 Task: Create a Sprint called Sprint0000000095 in Scrum Project Project0000000032 in Jira. Create a Sprint called Sprint0000000096 in Scrum Project Project0000000032 in Jira. Set Duration of Sprint called Sprint0000000094 in Scrum Project Project0000000032 to 1 week in Jira. Set Duration of Sprint called Sprint0000000095 in Scrum Project Project0000000032 to 2 weeks in Jira. Set Duration of Sprint called Sprint0000000096 in Scrum Project Project0000000032 to 3 weeks in Jira
Action: Mouse moved to (299, 110)
Screenshot: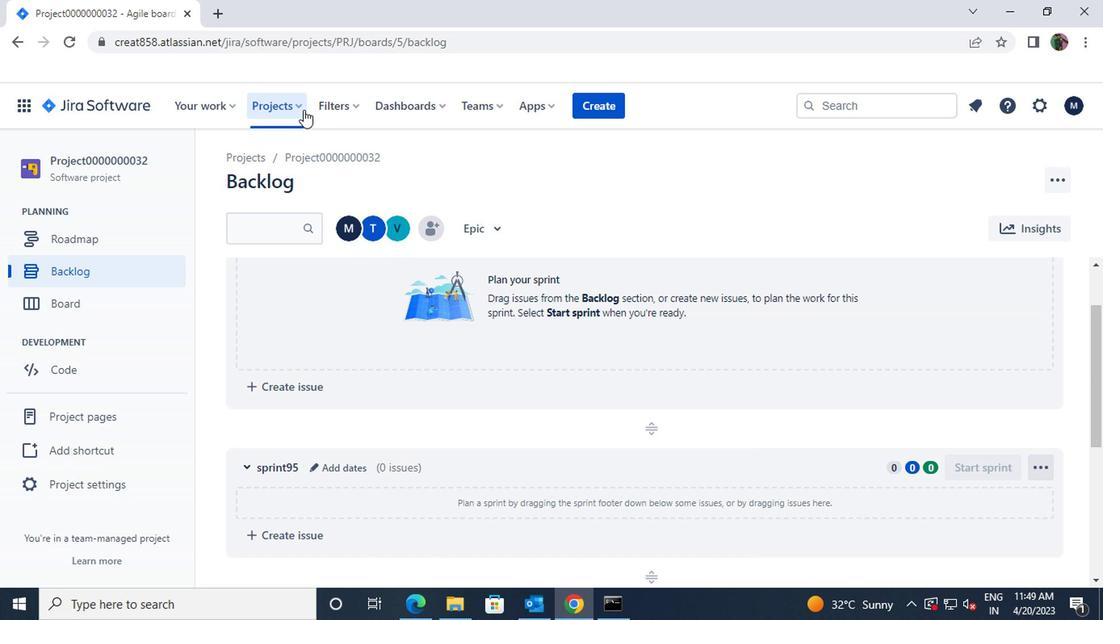 
Action: Mouse pressed left at (299, 110)
Screenshot: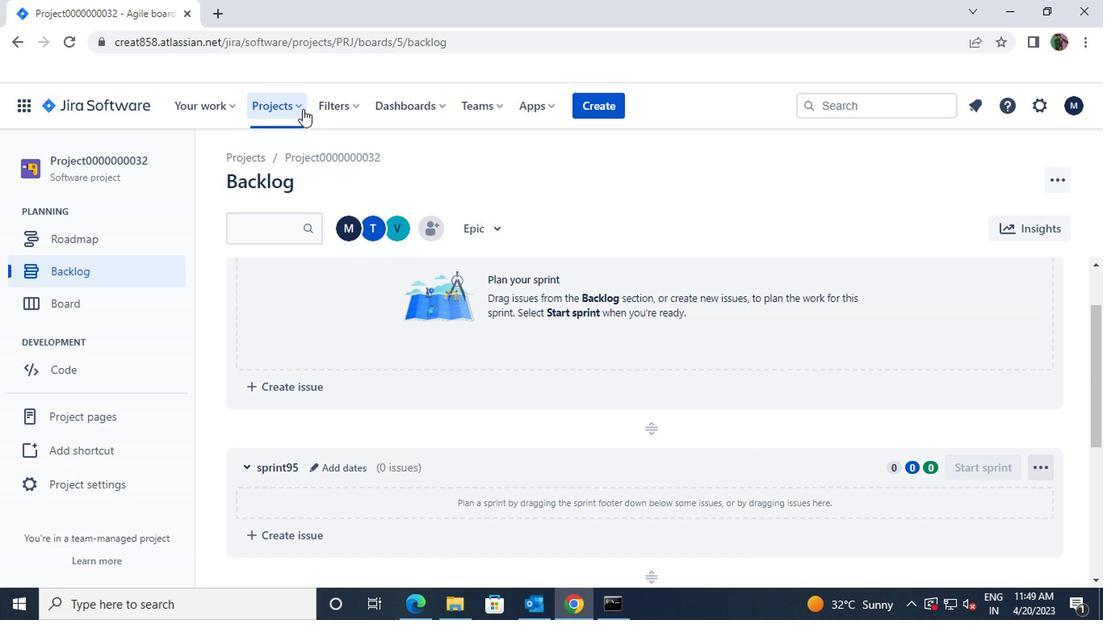 
Action: Mouse moved to (320, 169)
Screenshot: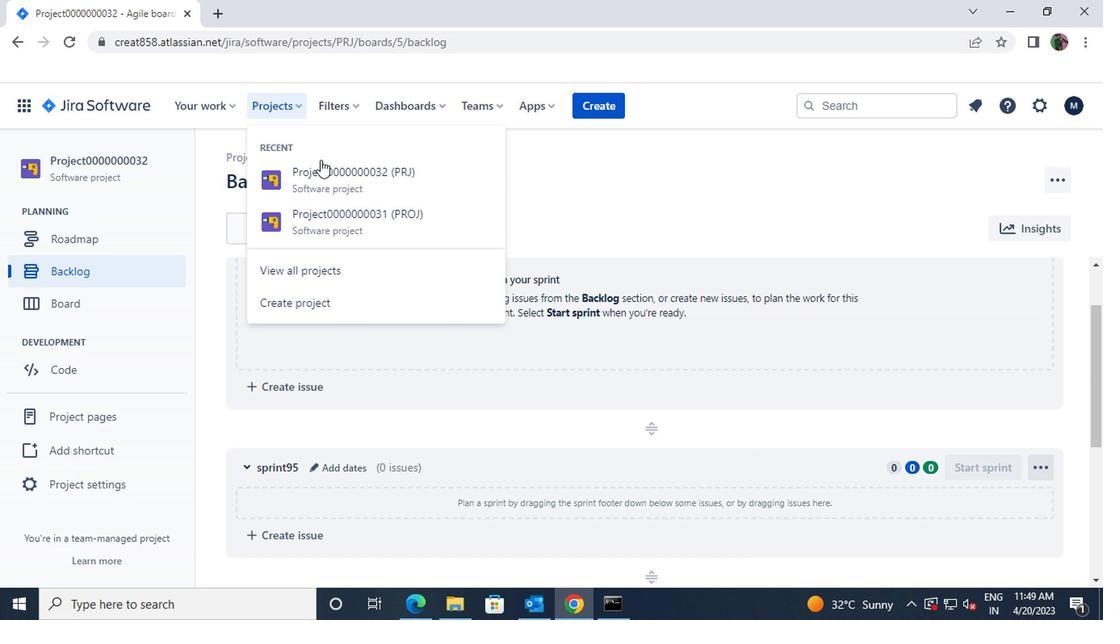 
Action: Mouse pressed left at (320, 169)
Screenshot: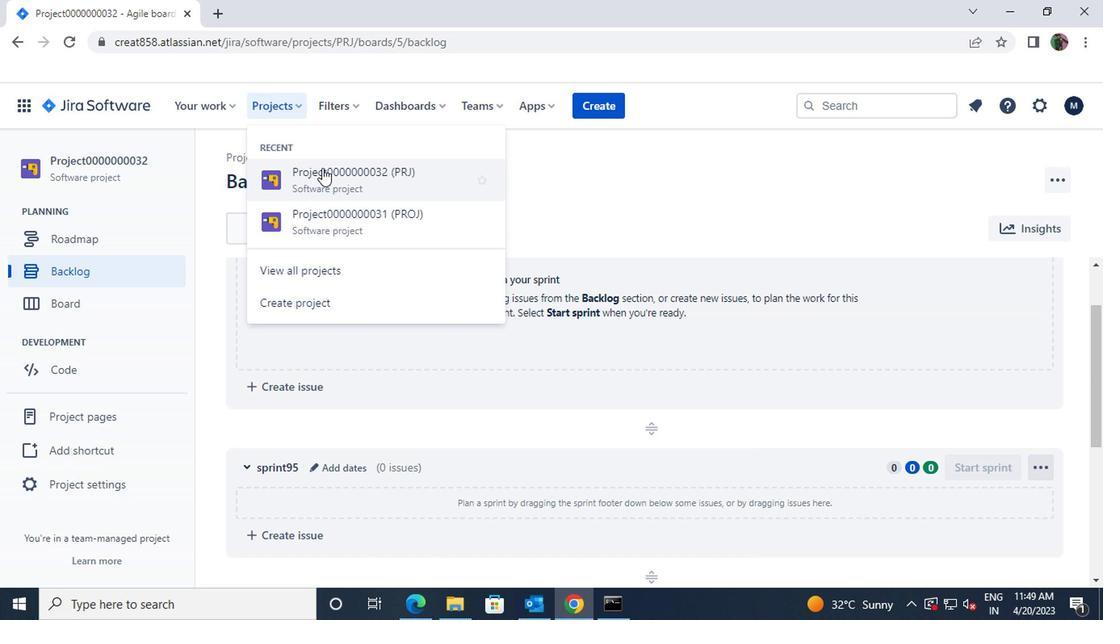 
Action: Mouse moved to (93, 271)
Screenshot: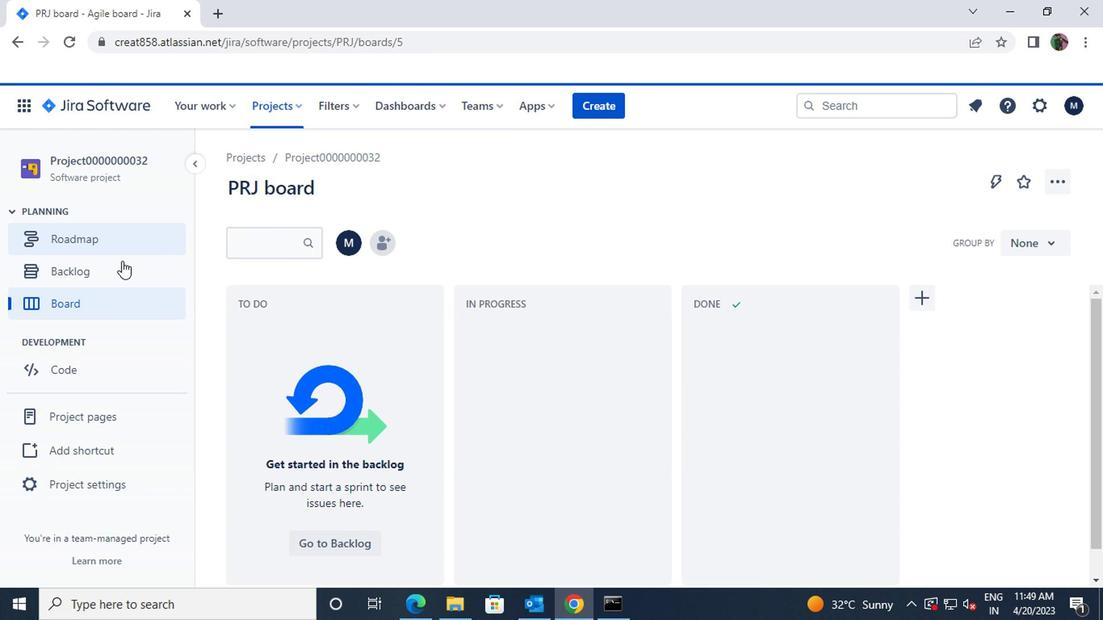 
Action: Mouse pressed left at (93, 271)
Screenshot: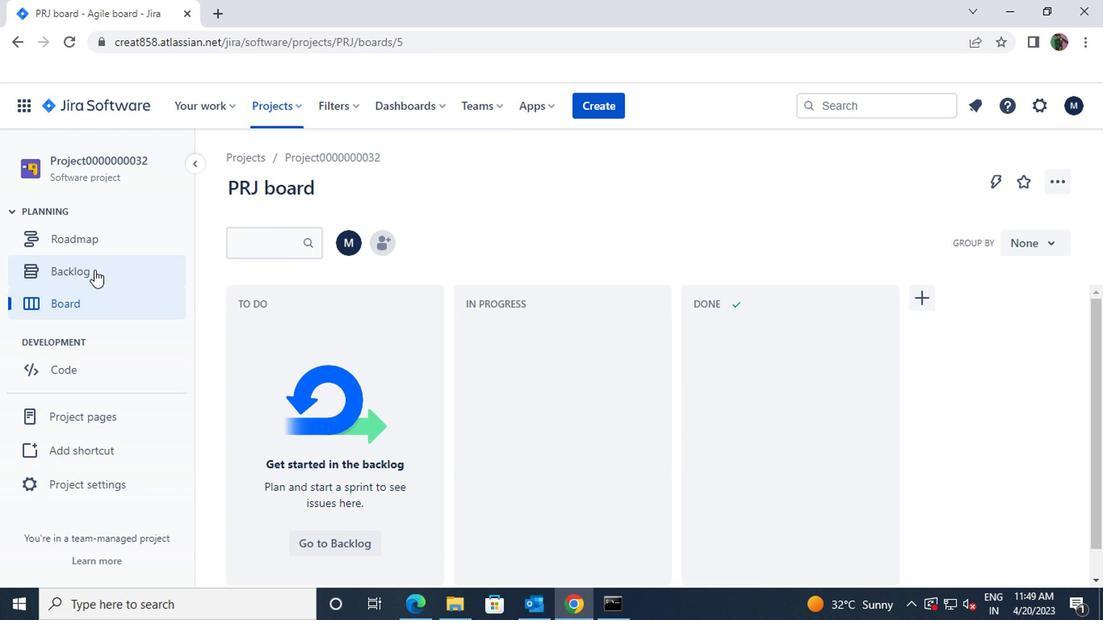 
Action: Mouse moved to (409, 393)
Screenshot: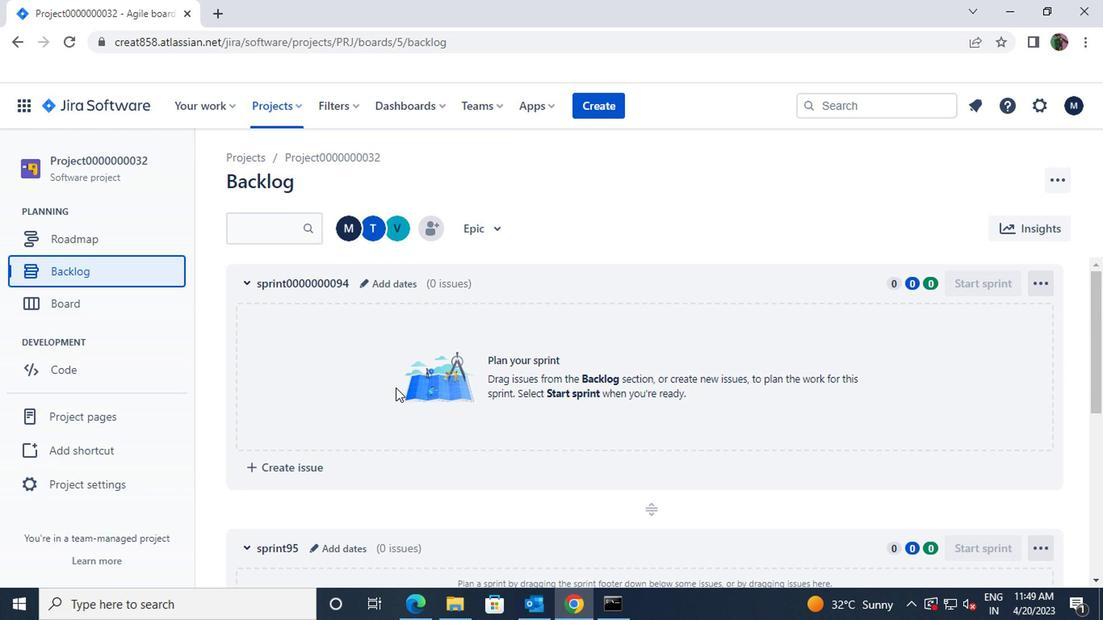 
Action: Mouse scrolled (409, 392) with delta (0, -1)
Screenshot: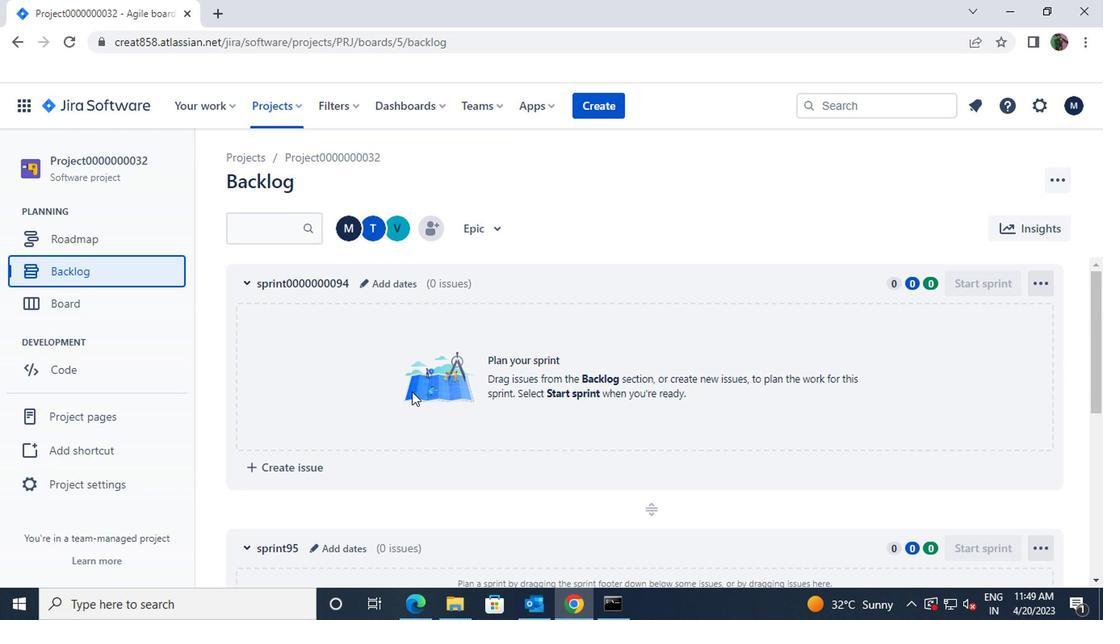 
Action: Mouse scrolled (409, 392) with delta (0, -1)
Screenshot: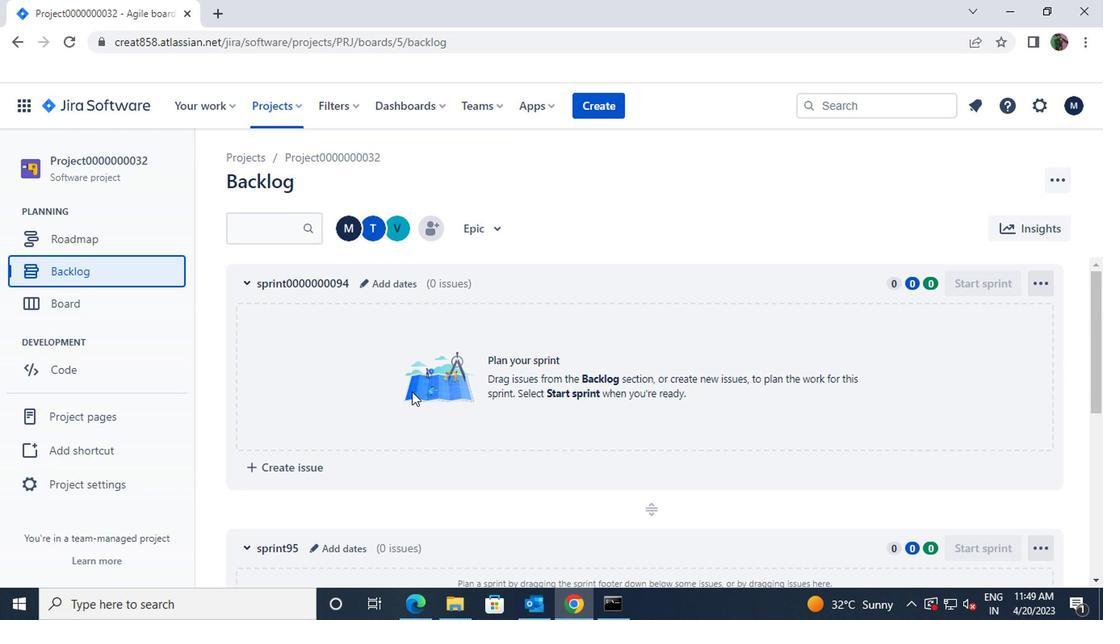 
Action: Mouse moved to (307, 385)
Screenshot: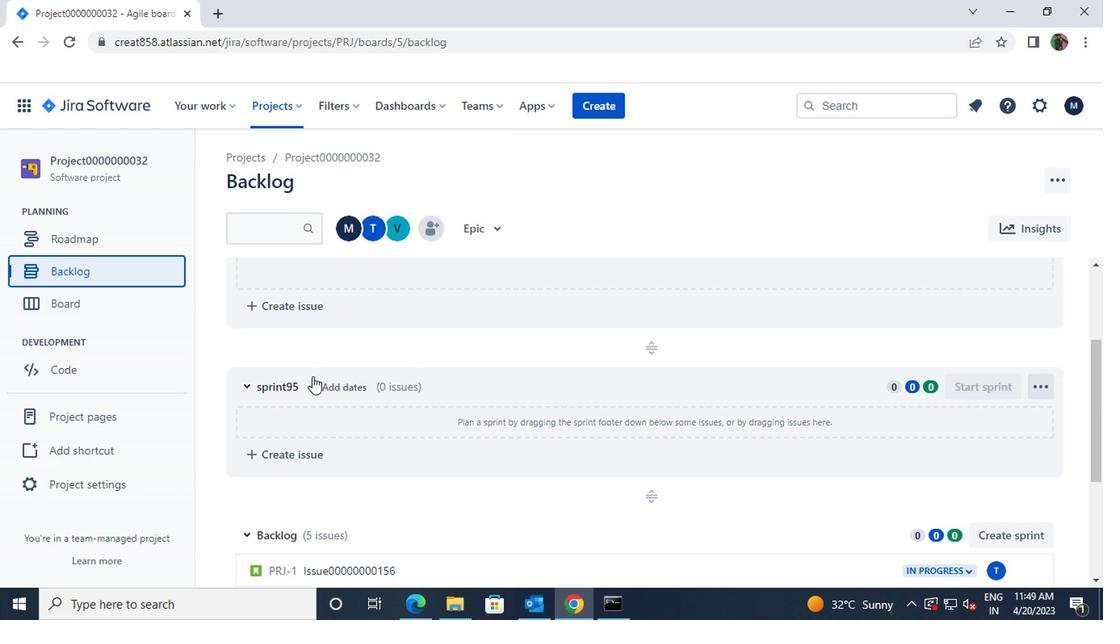 
Action: Mouse pressed left at (307, 385)
Screenshot: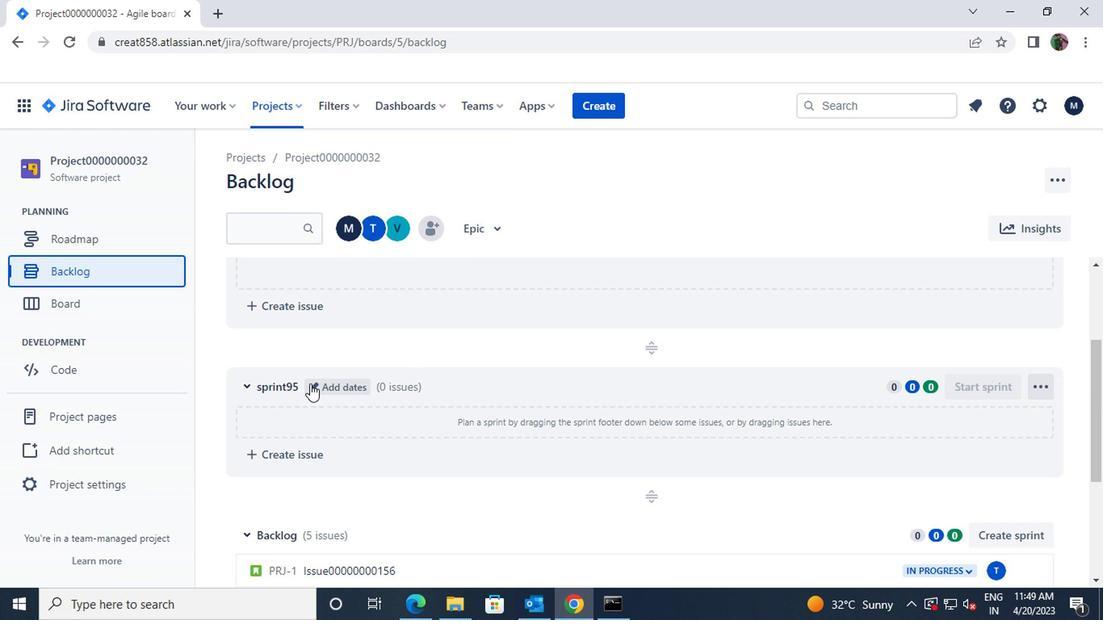 
Action: Mouse moved to (386, 228)
Screenshot: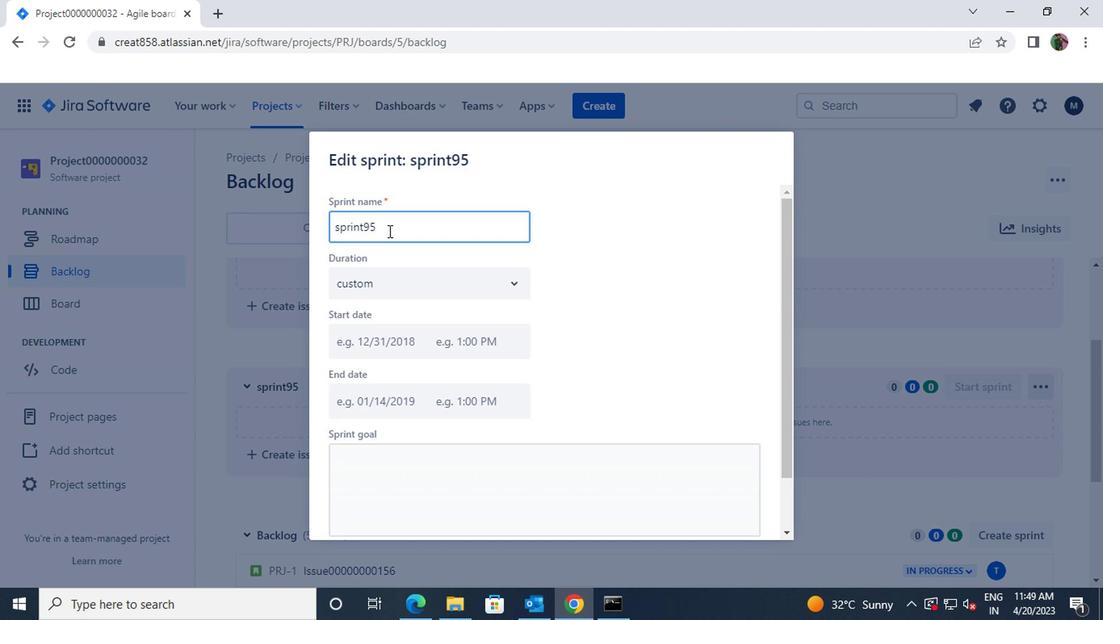 
Action: Mouse pressed left at (386, 228)
Screenshot: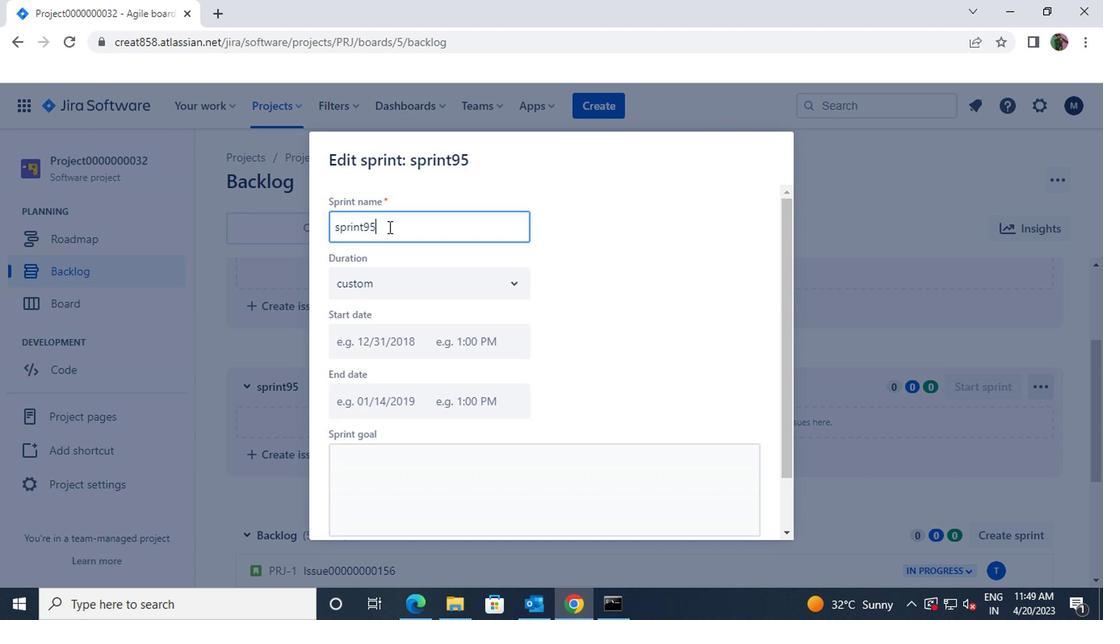
Action: Mouse moved to (325, 222)
Screenshot: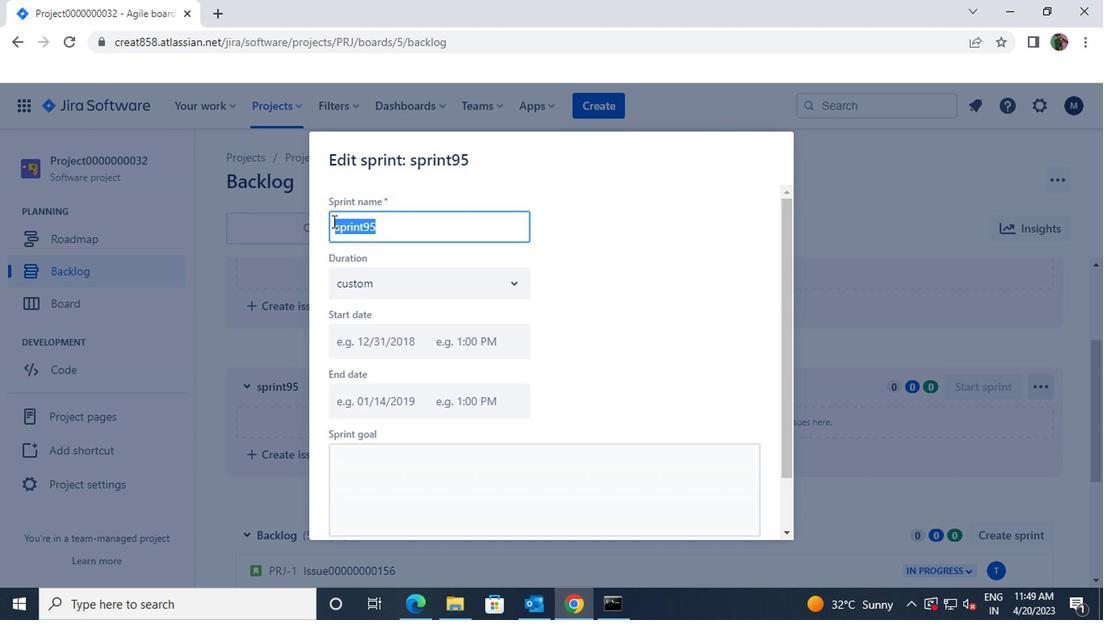 
Action: Key pressed sprint0000000095
Screenshot: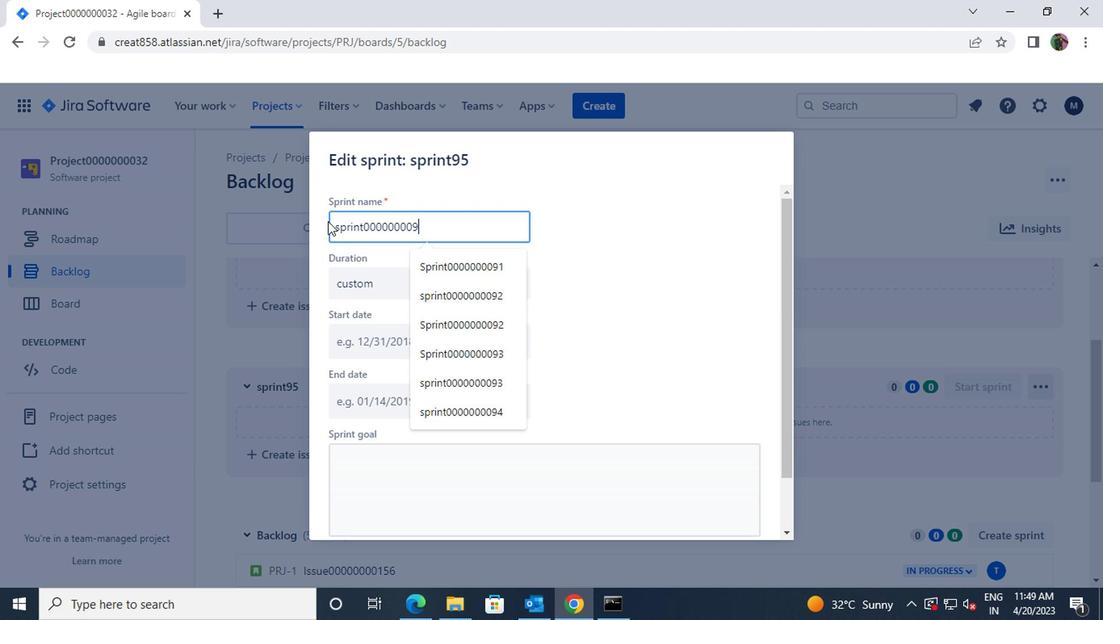 
Action: Mouse moved to (567, 326)
Screenshot: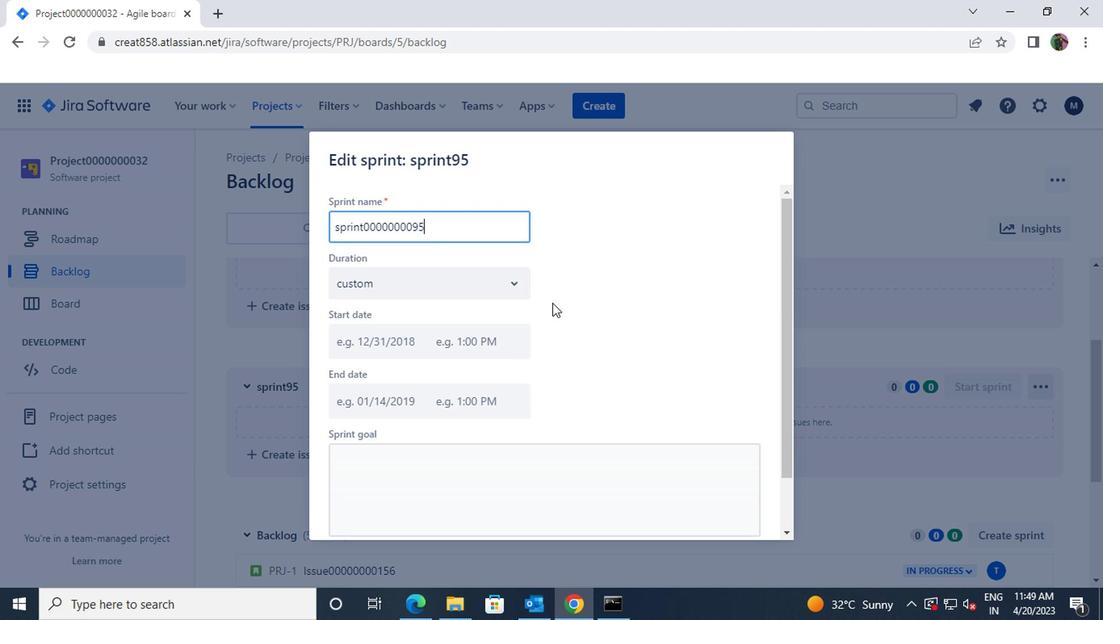 
Action: Mouse scrolled (567, 326) with delta (0, 0)
Screenshot: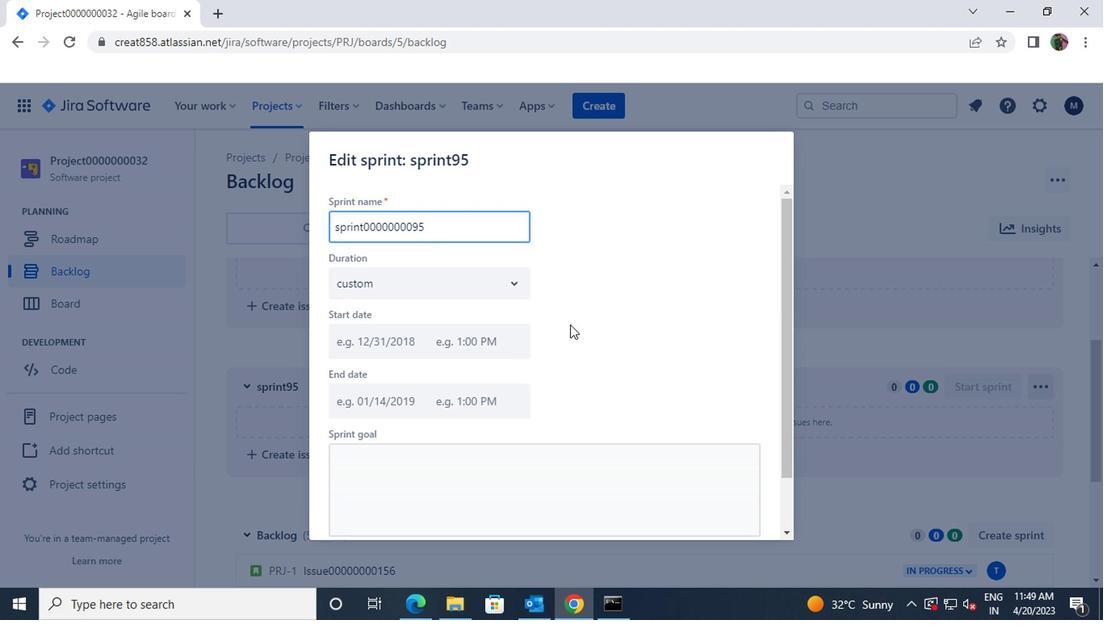 
Action: Mouse scrolled (567, 326) with delta (0, 0)
Screenshot: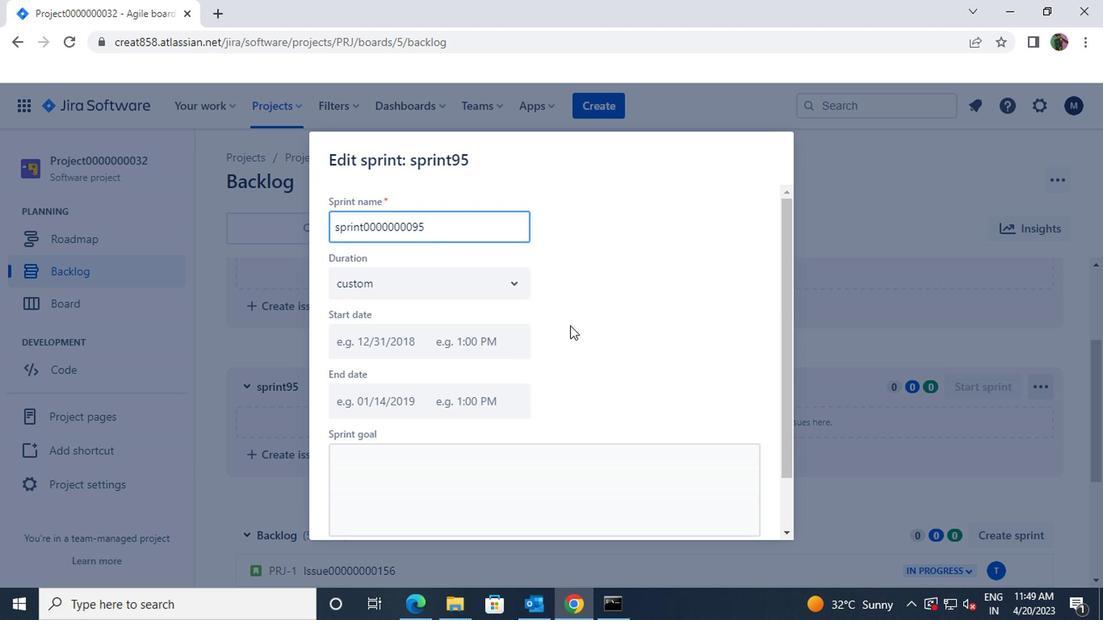 
Action: Mouse scrolled (567, 326) with delta (0, 0)
Screenshot: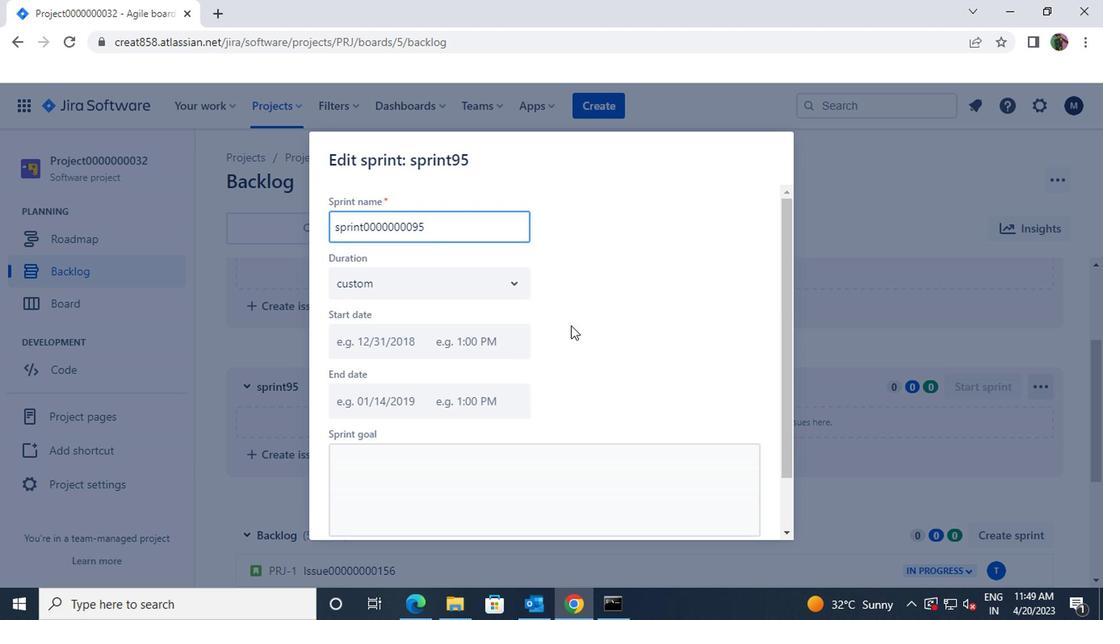 
Action: Mouse scrolled (567, 326) with delta (0, 0)
Screenshot: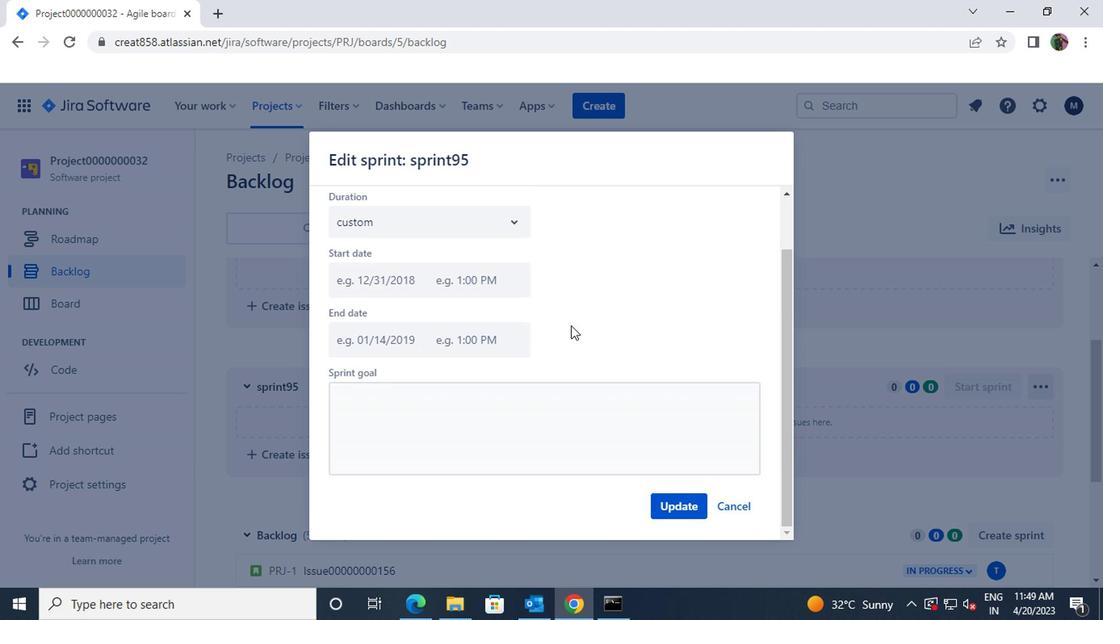
Action: Mouse scrolled (567, 326) with delta (0, 0)
Screenshot: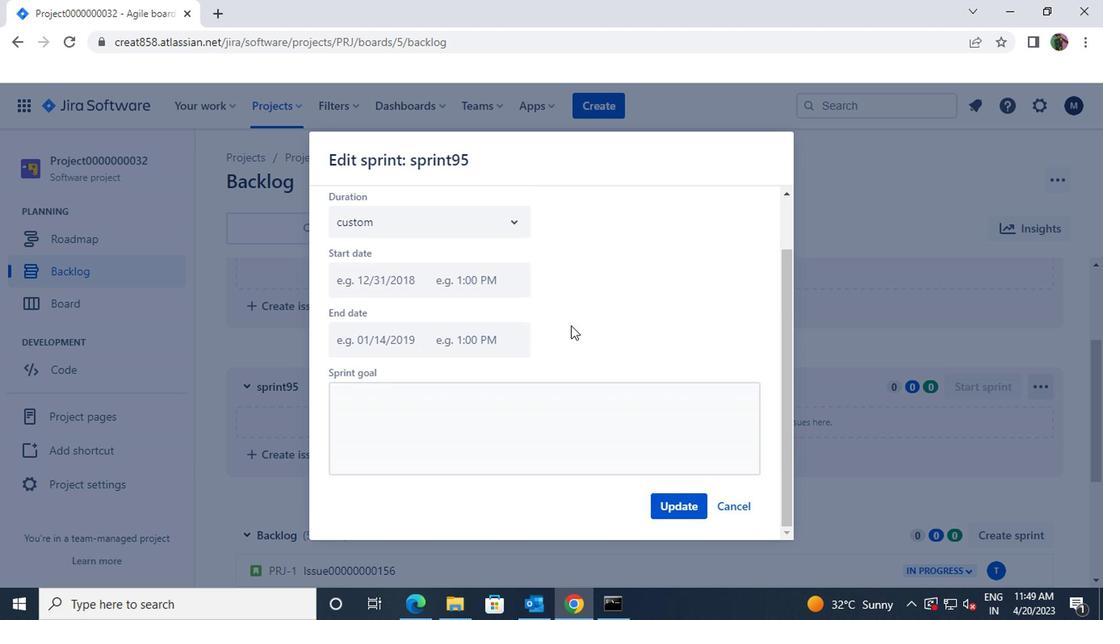 
Action: Mouse moved to (668, 509)
Screenshot: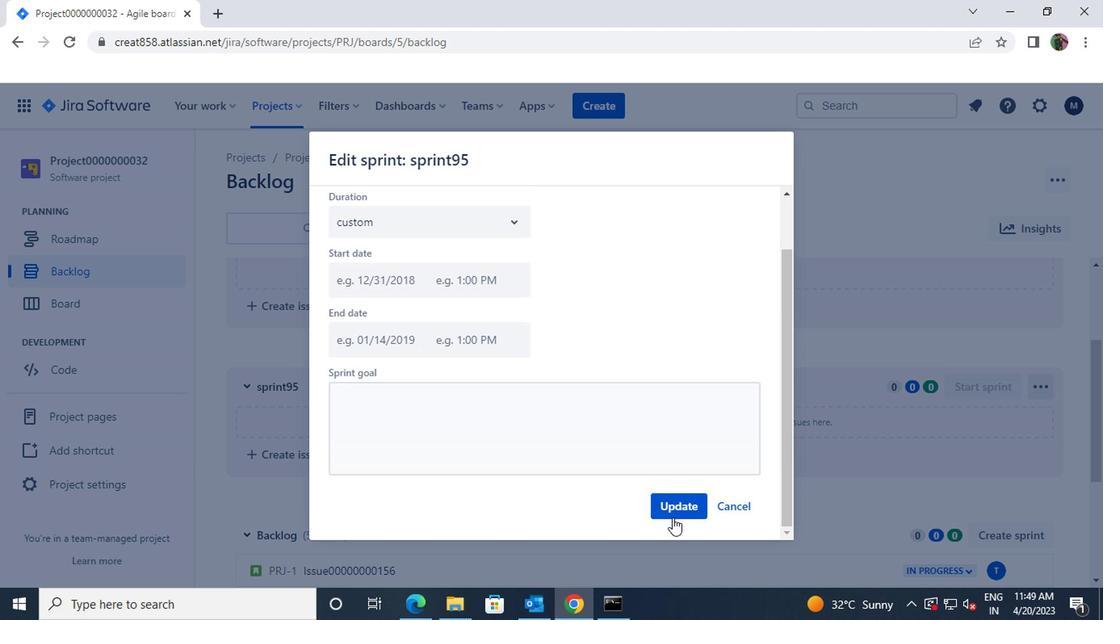 
Action: Mouse pressed left at (668, 509)
Screenshot: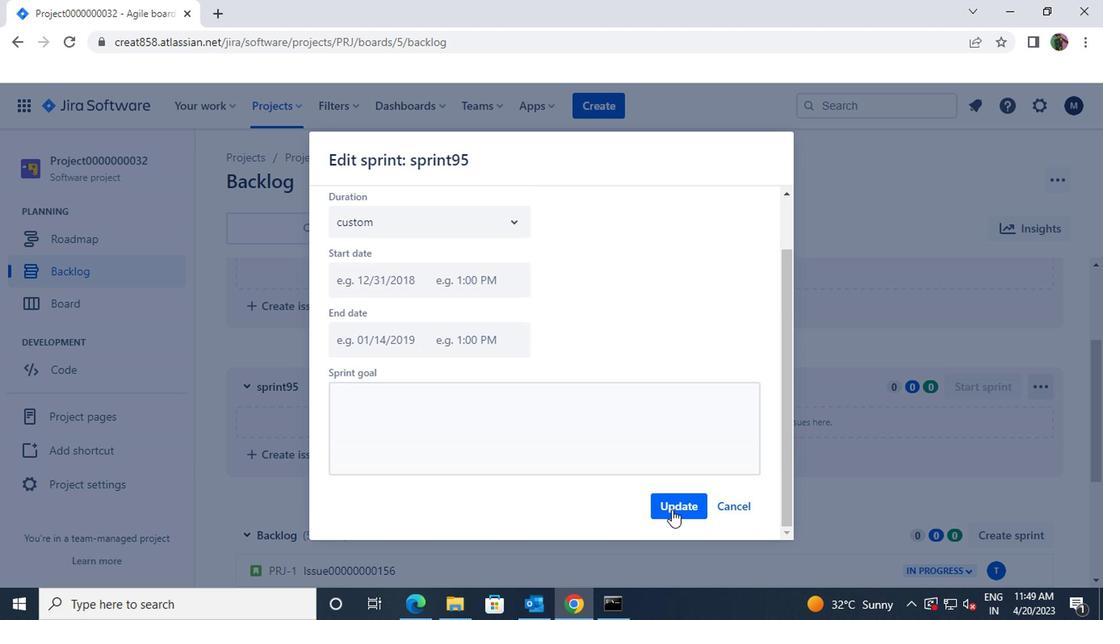 
Action: Mouse moved to (667, 486)
Screenshot: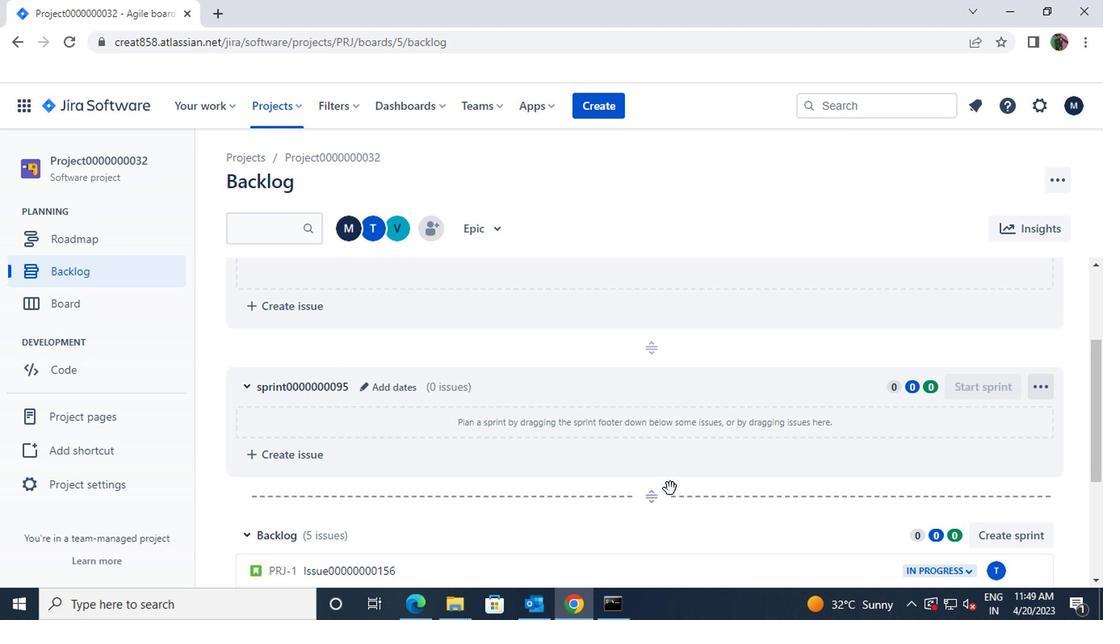 
Action: Mouse scrolled (667, 485) with delta (0, 0)
Screenshot: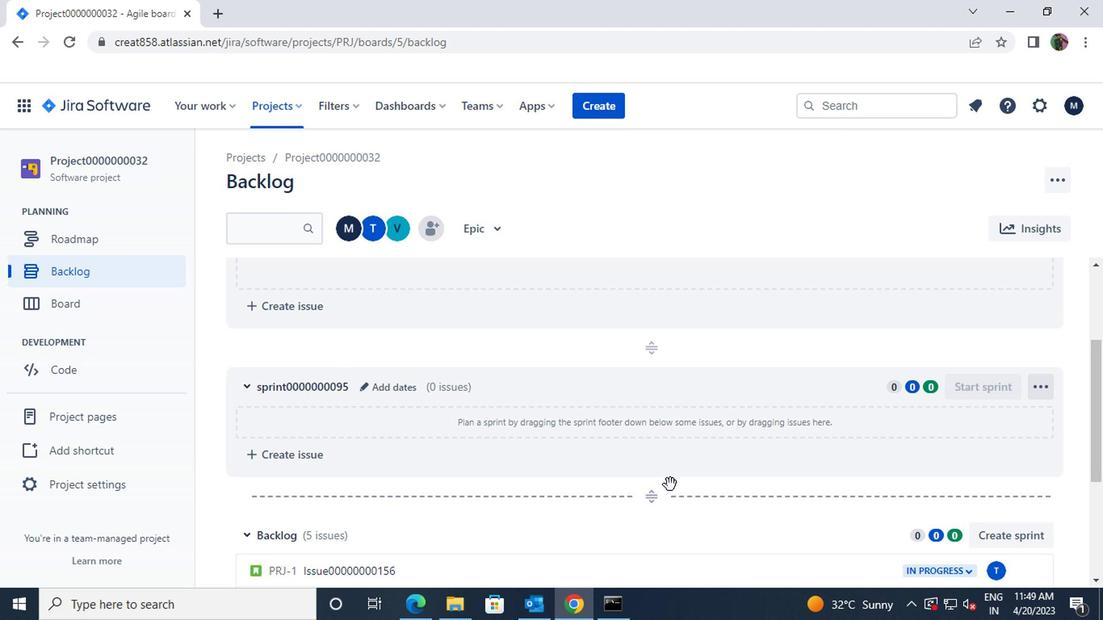 
Action: Mouse moved to (981, 454)
Screenshot: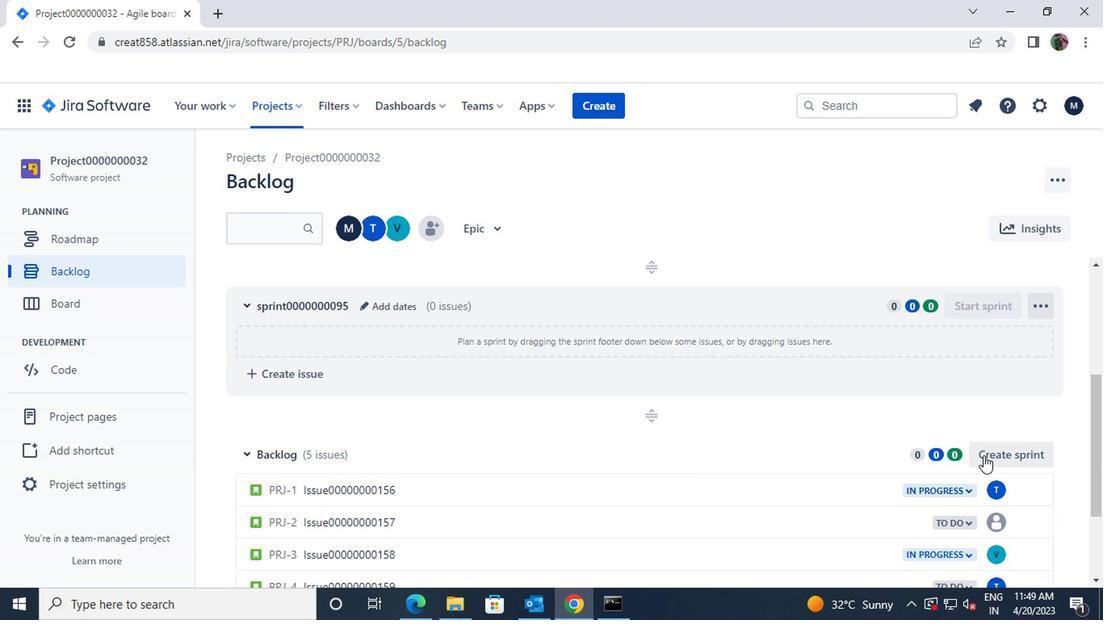 
Action: Mouse pressed left at (981, 454)
Screenshot: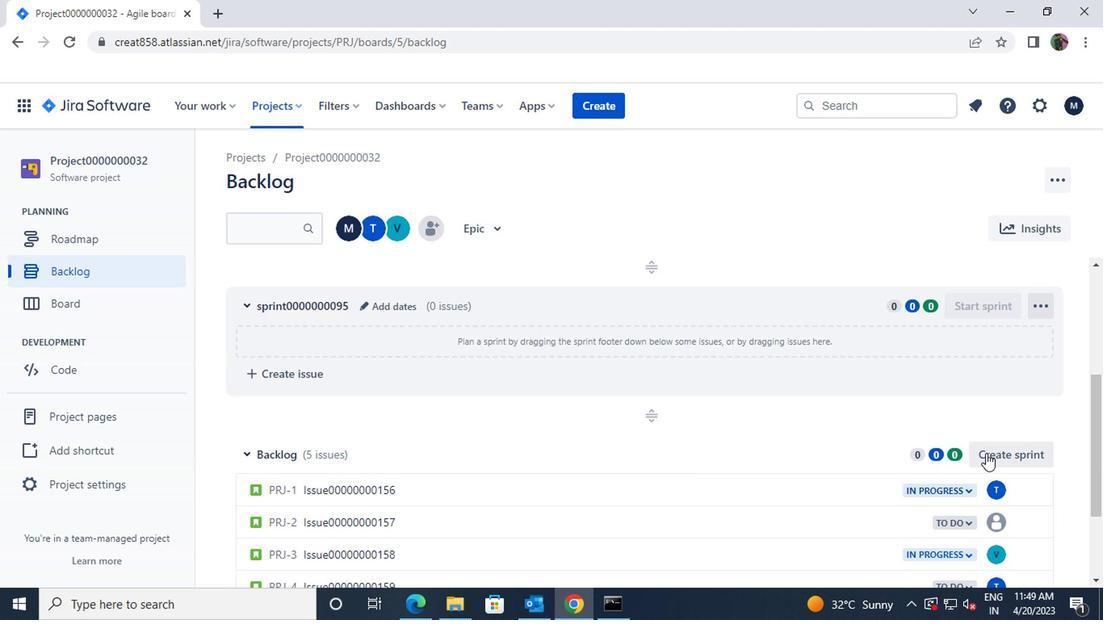 
Action: Mouse moved to (312, 451)
Screenshot: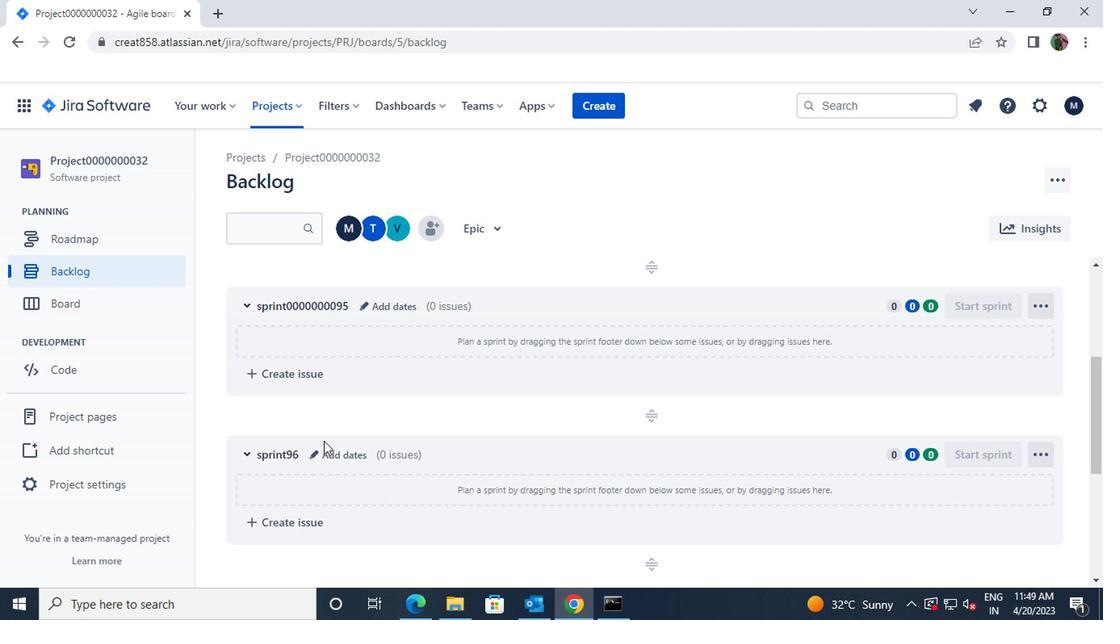 
Action: Mouse pressed left at (312, 451)
Screenshot: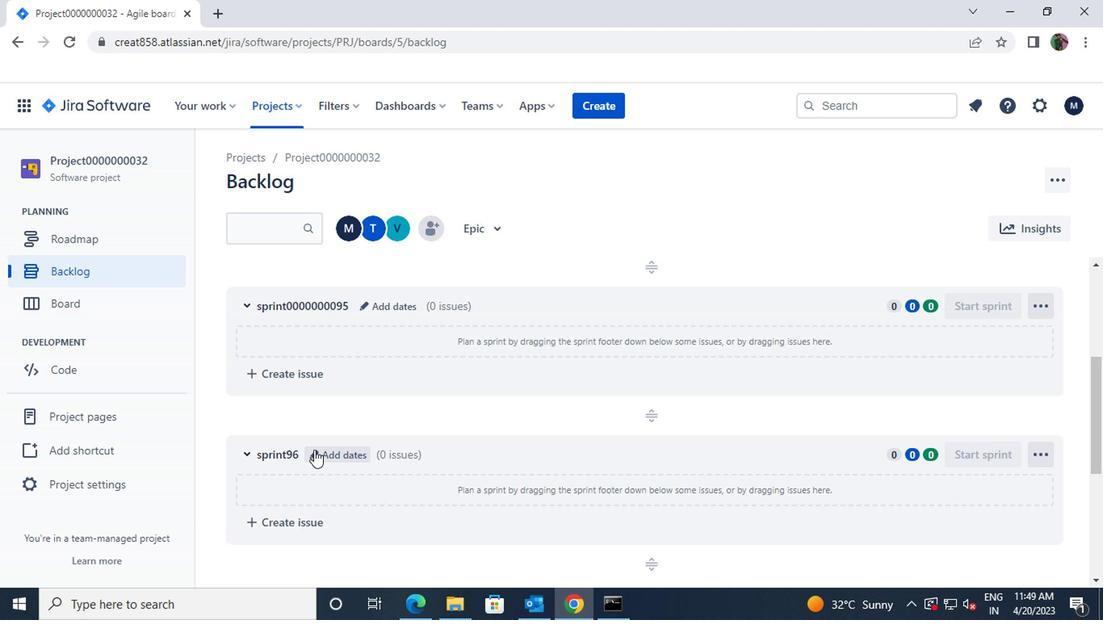 
Action: Mouse moved to (378, 226)
Screenshot: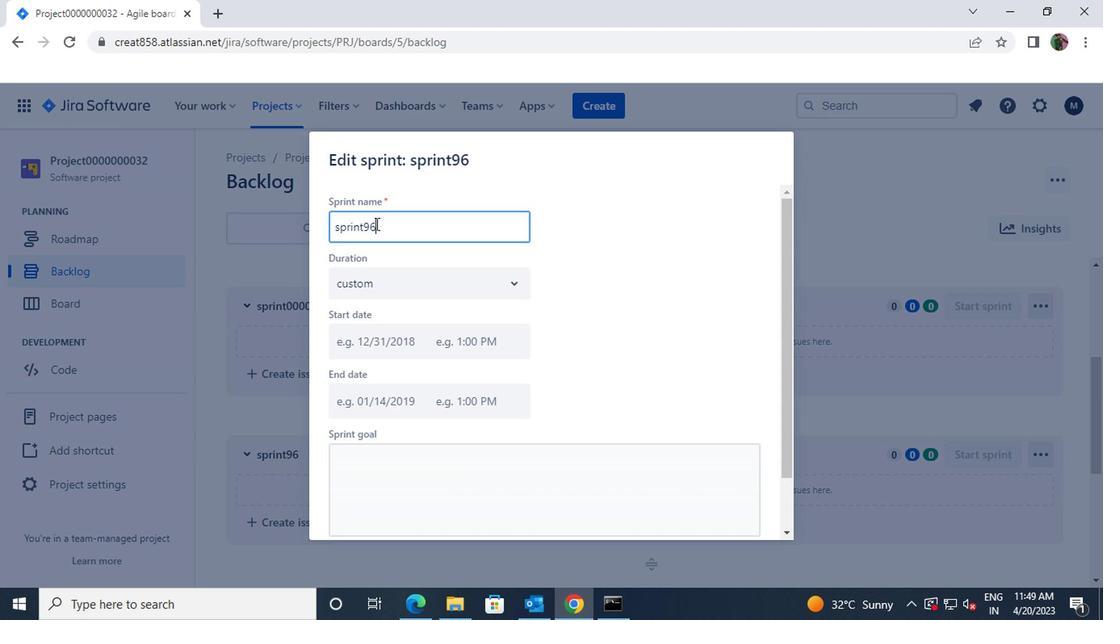 
Action: Mouse pressed left at (378, 226)
Screenshot: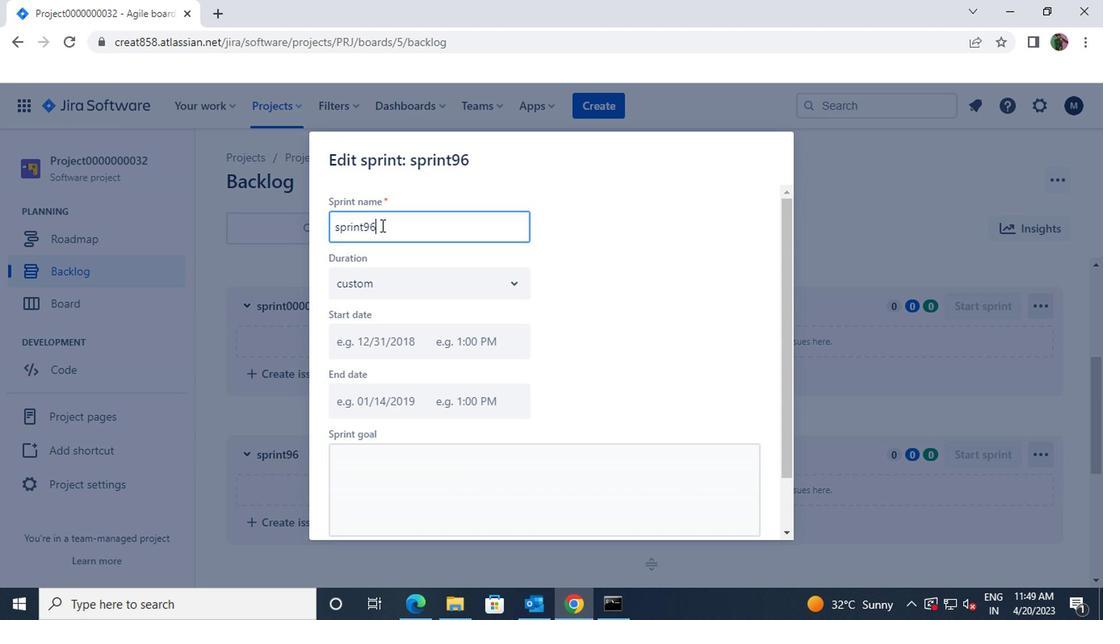 
Action: Mouse moved to (328, 228)
Screenshot: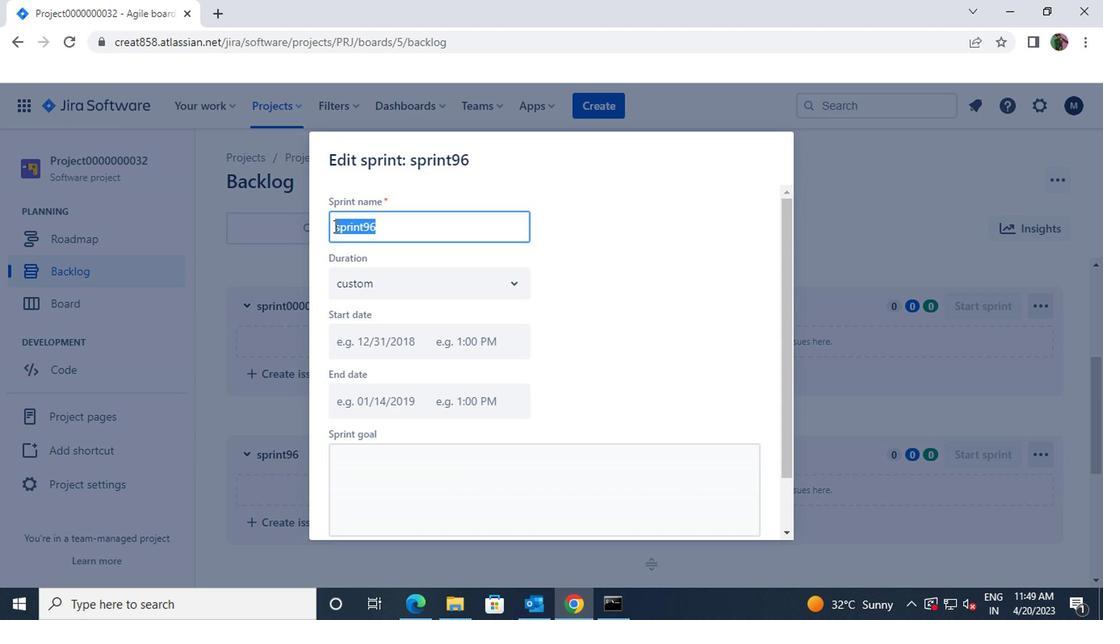 
Action: Key pressed <Key.shift>SPRINT0000000096
Screenshot: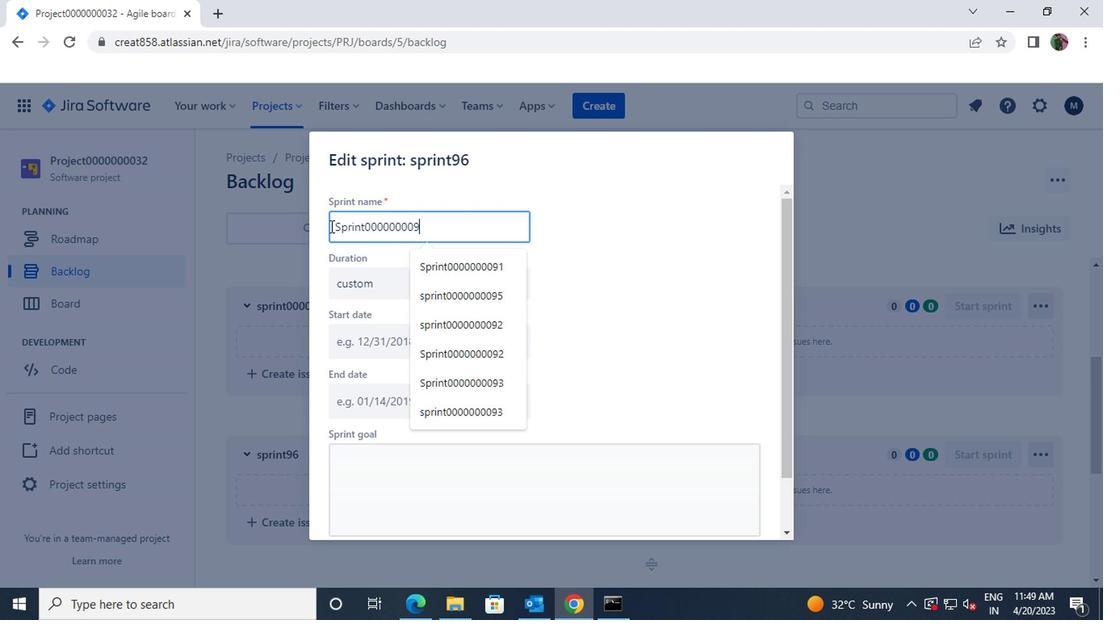 
Action: Mouse moved to (454, 344)
Screenshot: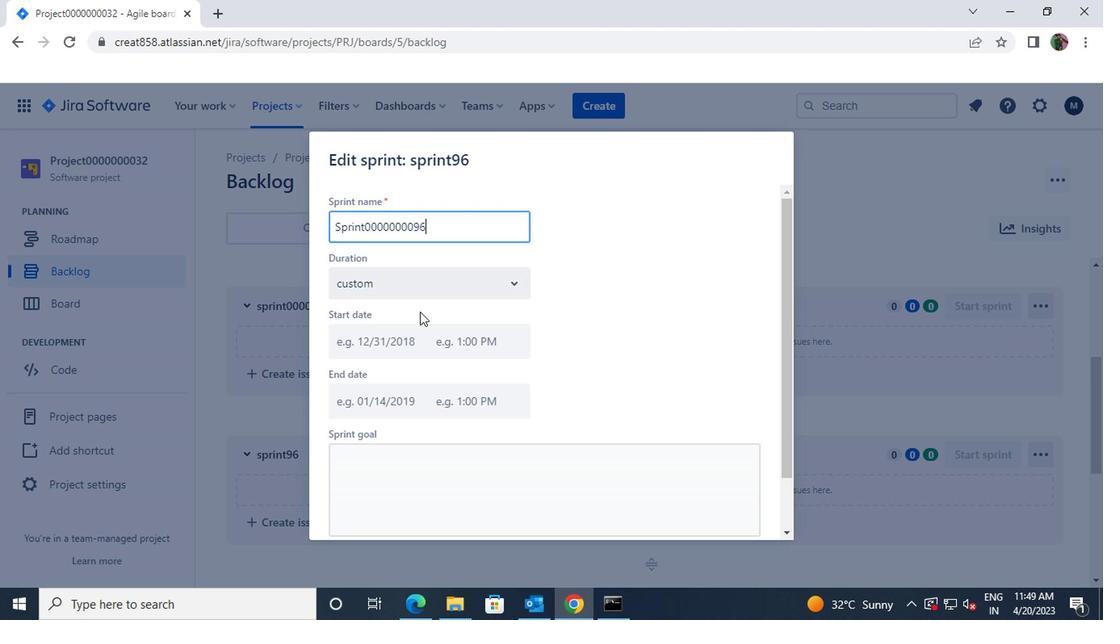 
Action: Mouse scrolled (454, 344) with delta (0, 0)
Screenshot: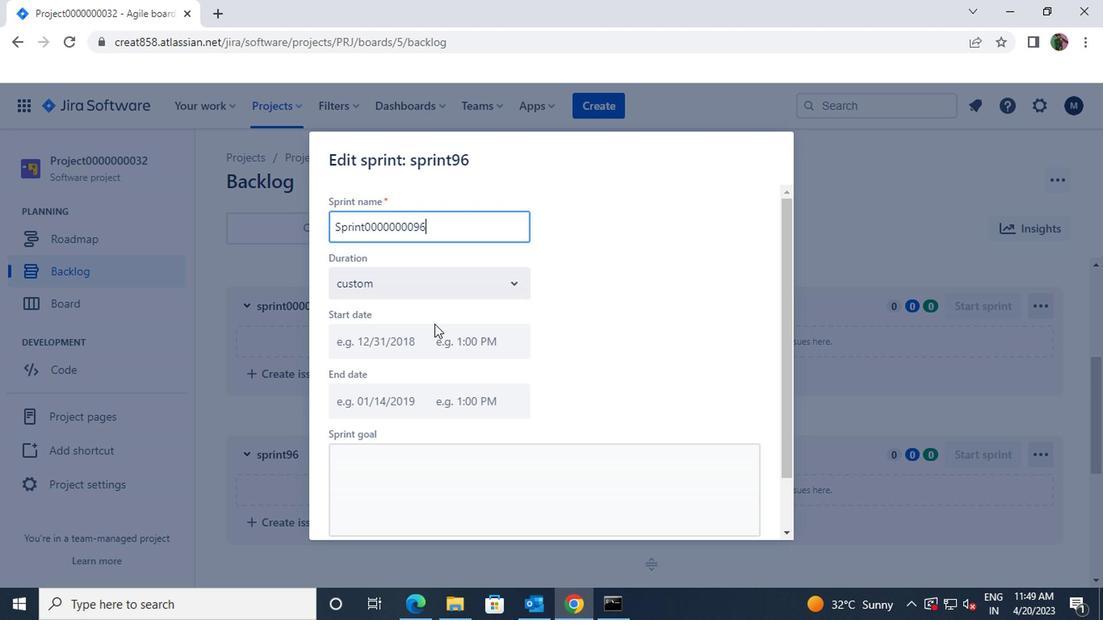 
Action: Mouse scrolled (454, 344) with delta (0, 0)
Screenshot: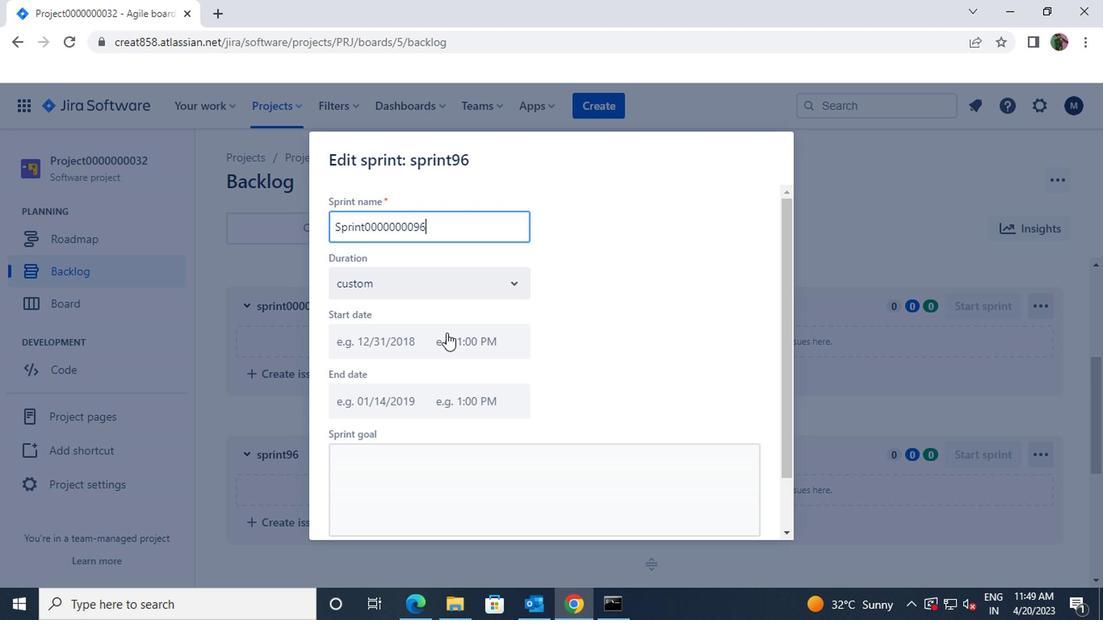 
Action: Mouse scrolled (454, 344) with delta (0, 0)
Screenshot: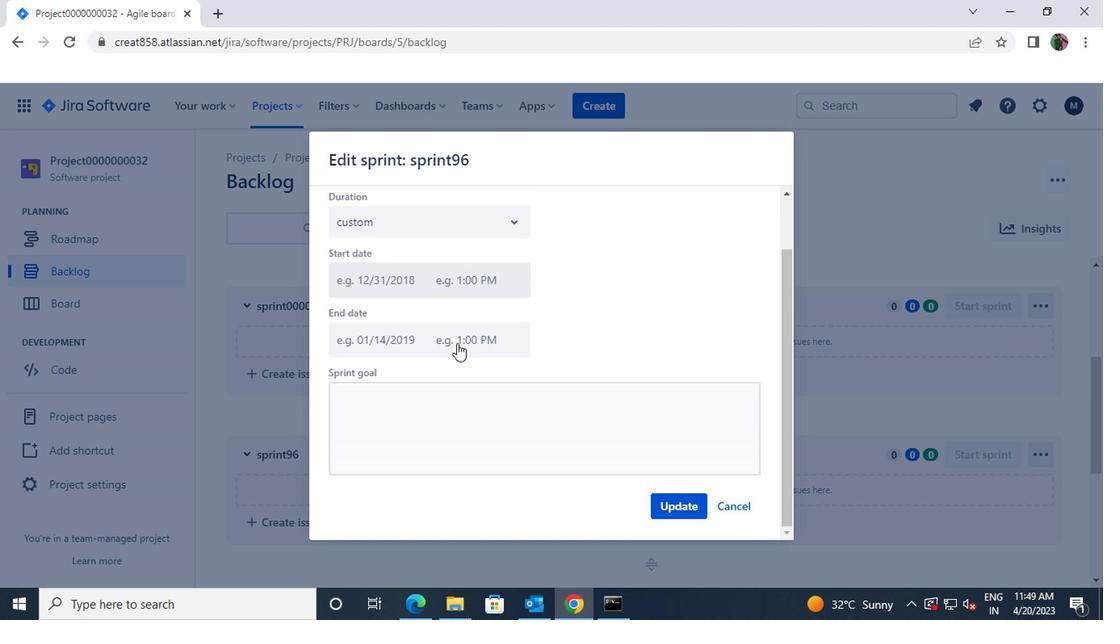
Action: Mouse moved to (655, 503)
Screenshot: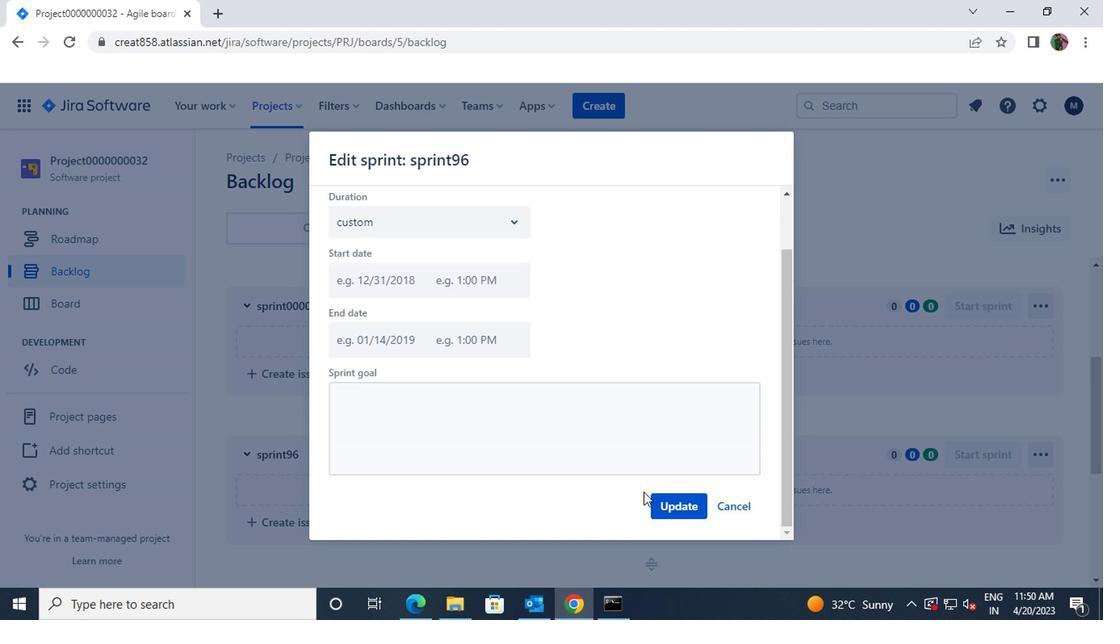 
Action: Mouse pressed left at (655, 503)
Screenshot: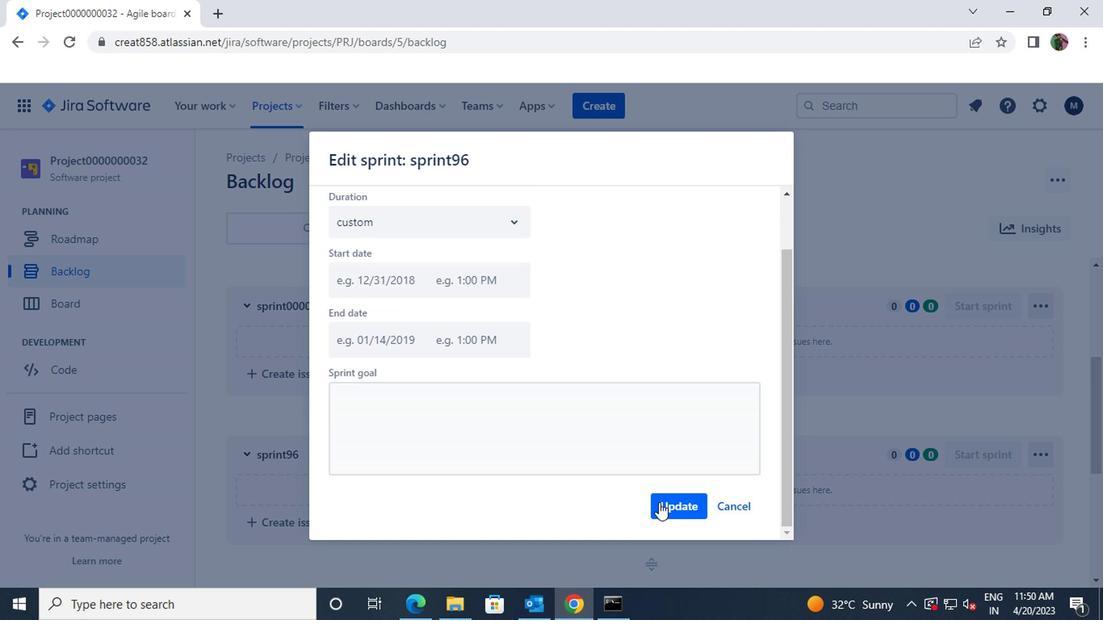 
Action: Mouse moved to (627, 424)
Screenshot: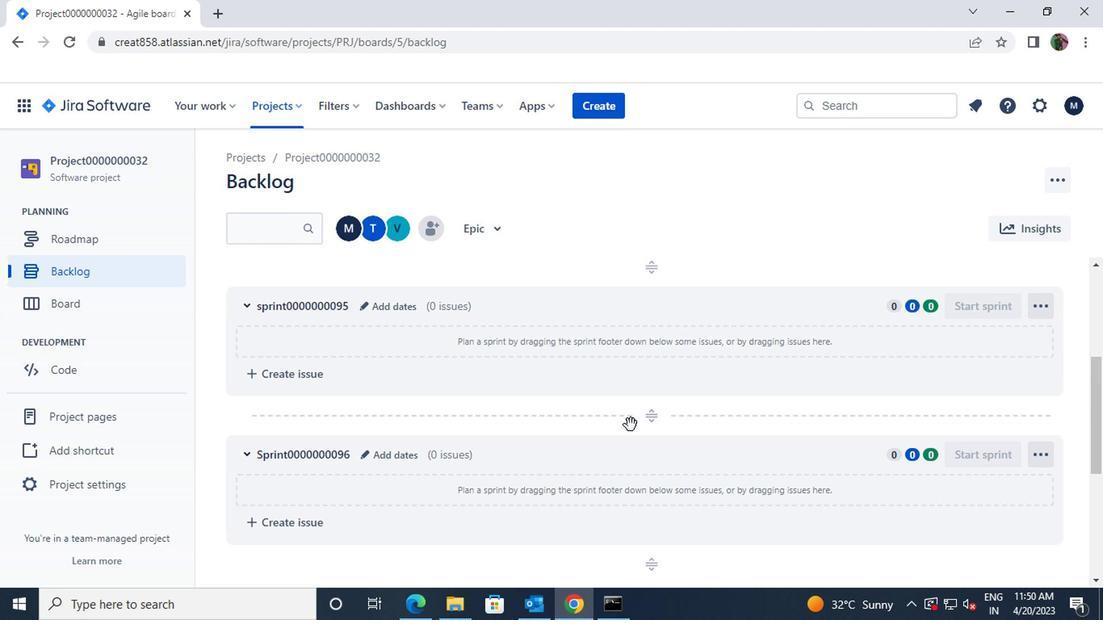 
Action: Mouse scrolled (627, 425) with delta (0, 1)
Screenshot: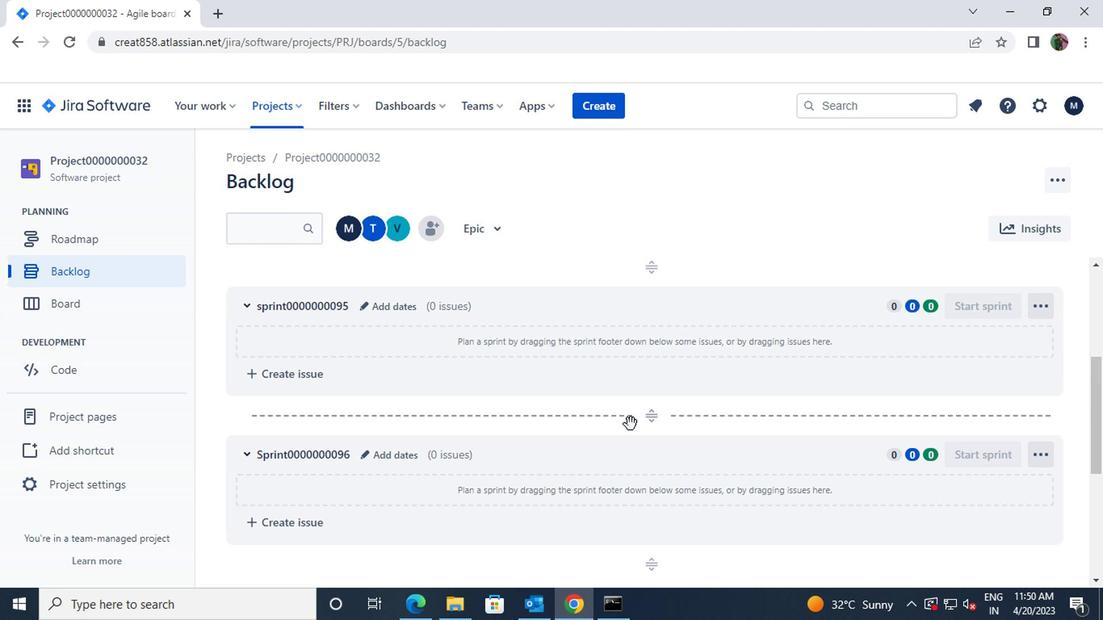 
Action: Mouse scrolled (627, 425) with delta (0, 1)
Screenshot: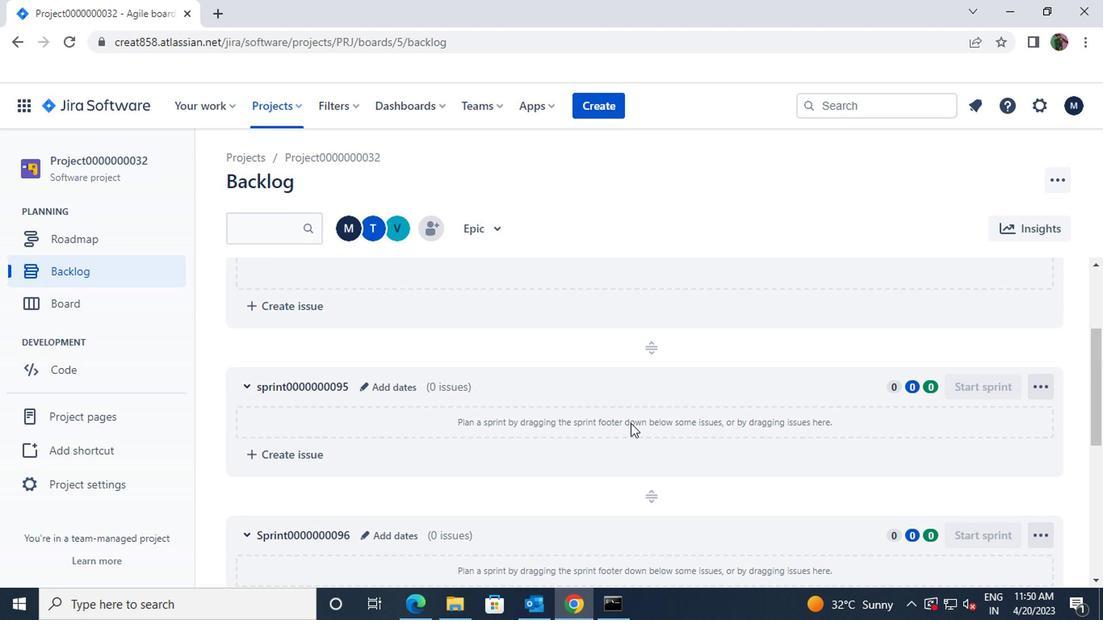 
Action: Mouse scrolled (627, 425) with delta (0, 1)
Screenshot: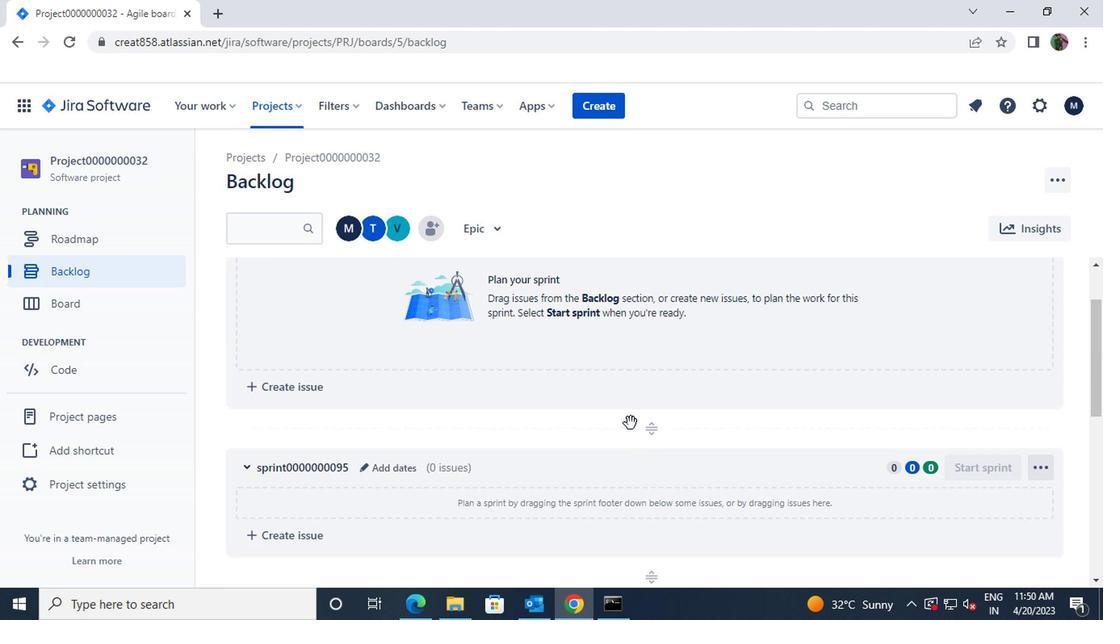 
Action: Mouse scrolled (627, 425) with delta (0, 1)
Screenshot: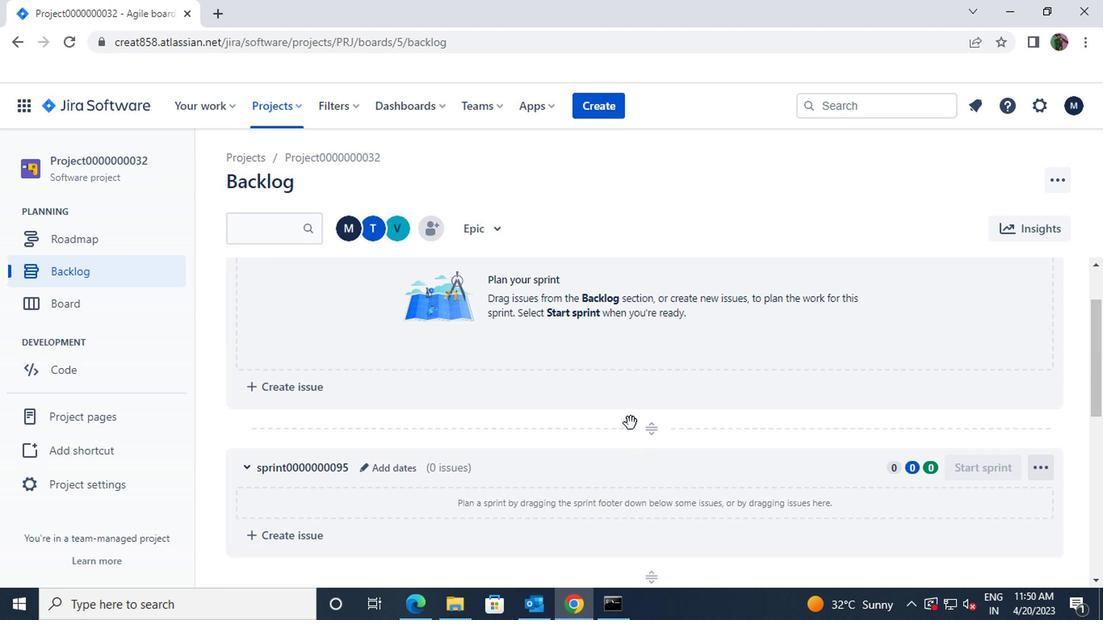 
Action: Mouse scrolled (627, 425) with delta (0, 1)
Screenshot: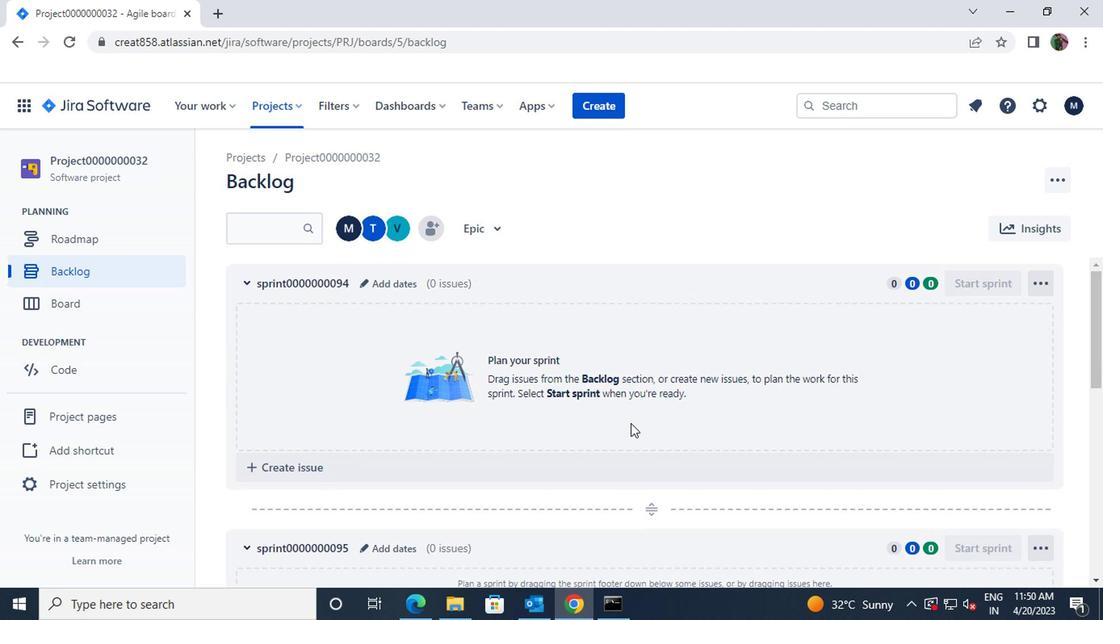 
Action: Mouse scrolled (627, 425) with delta (0, 1)
Screenshot: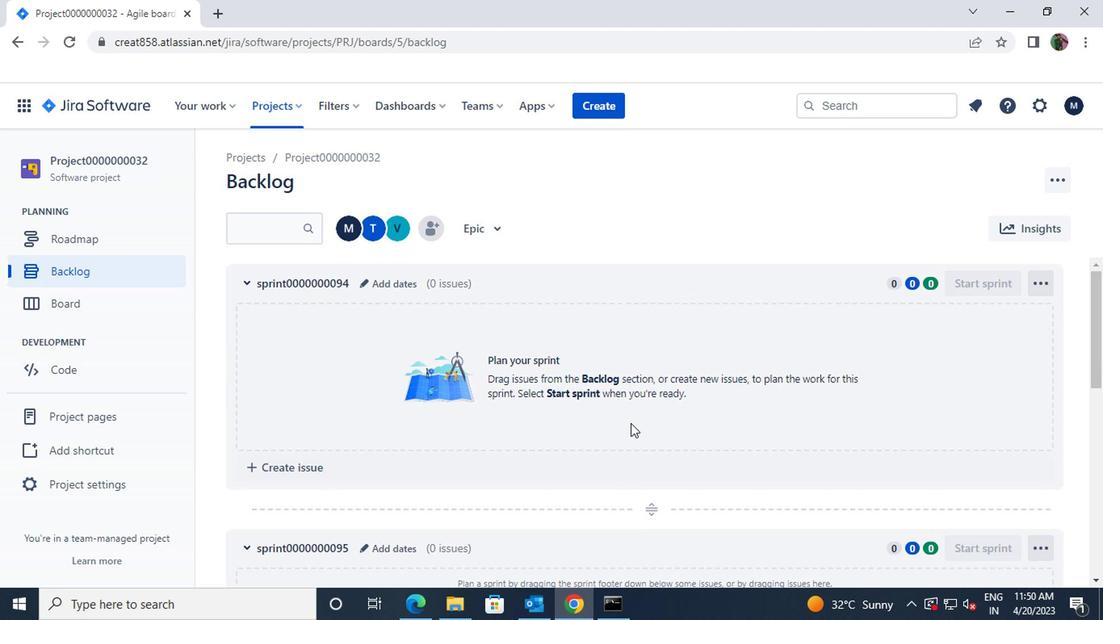 
Action: Mouse moved to (359, 285)
Screenshot: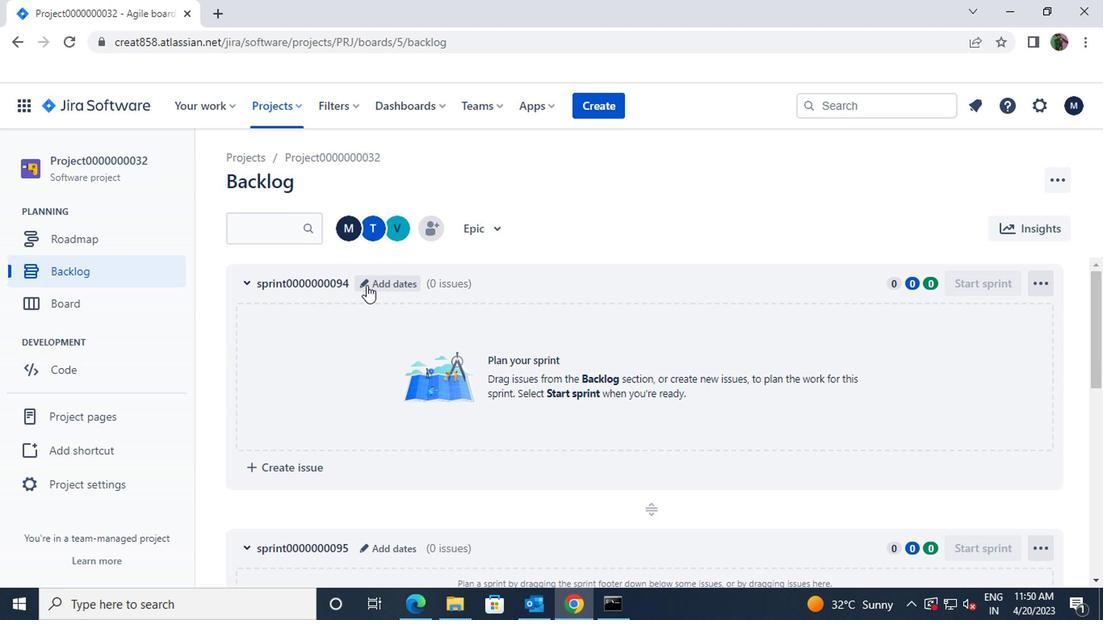 
Action: Mouse pressed left at (359, 285)
Screenshot: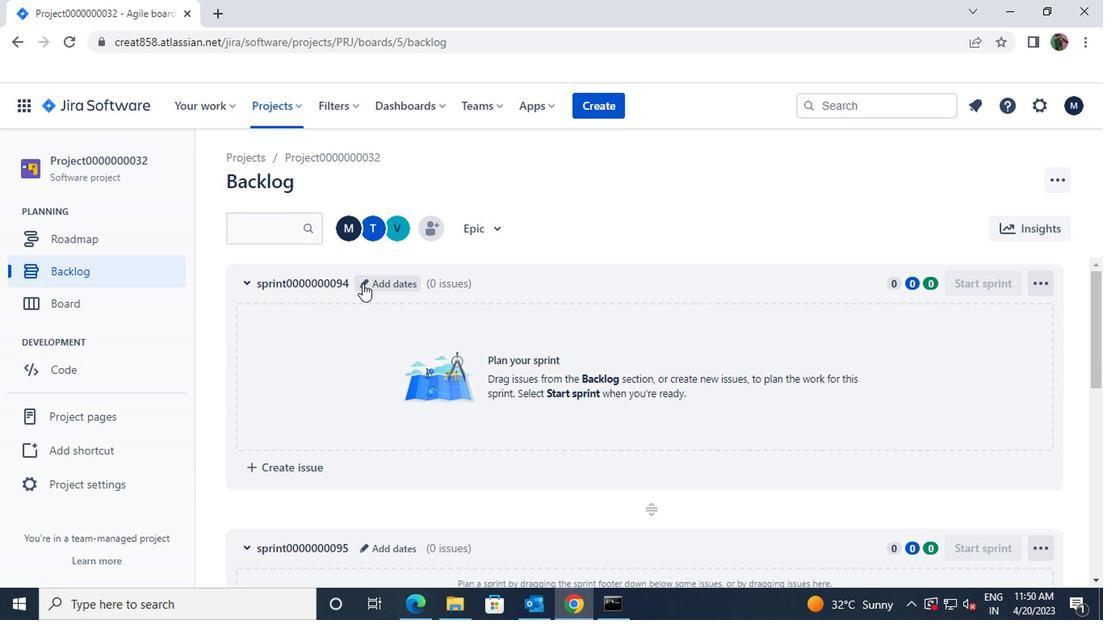 
Action: Mouse moved to (511, 284)
Screenshot: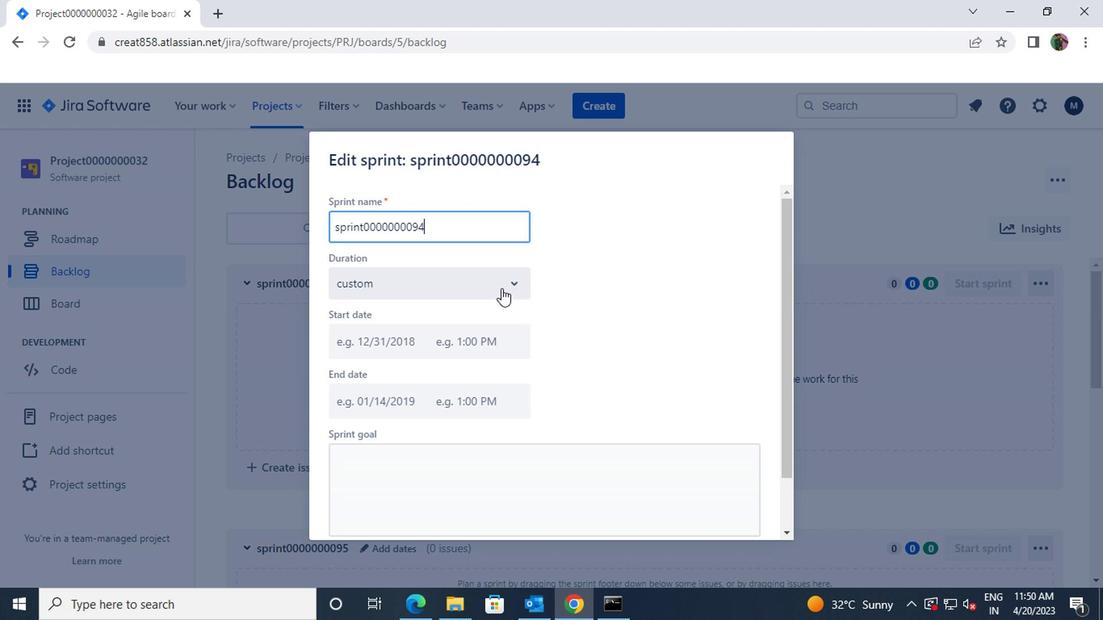 
Action: Mouse pressed left at (511, 284)
Screenshot: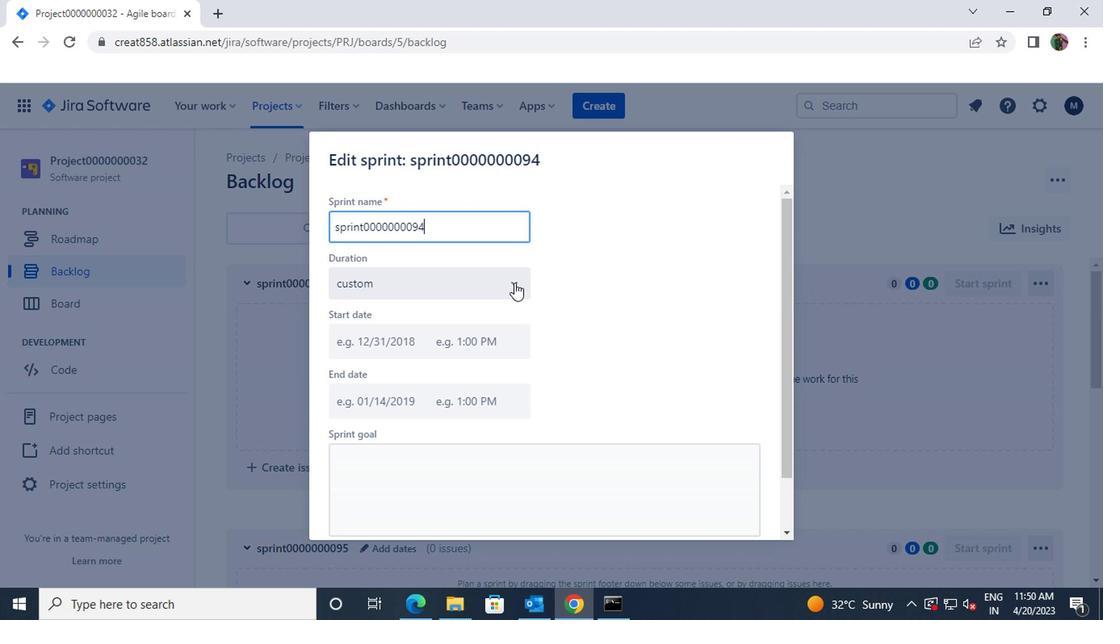 
Action: Mouse moved to (452, 329)
Screenshot: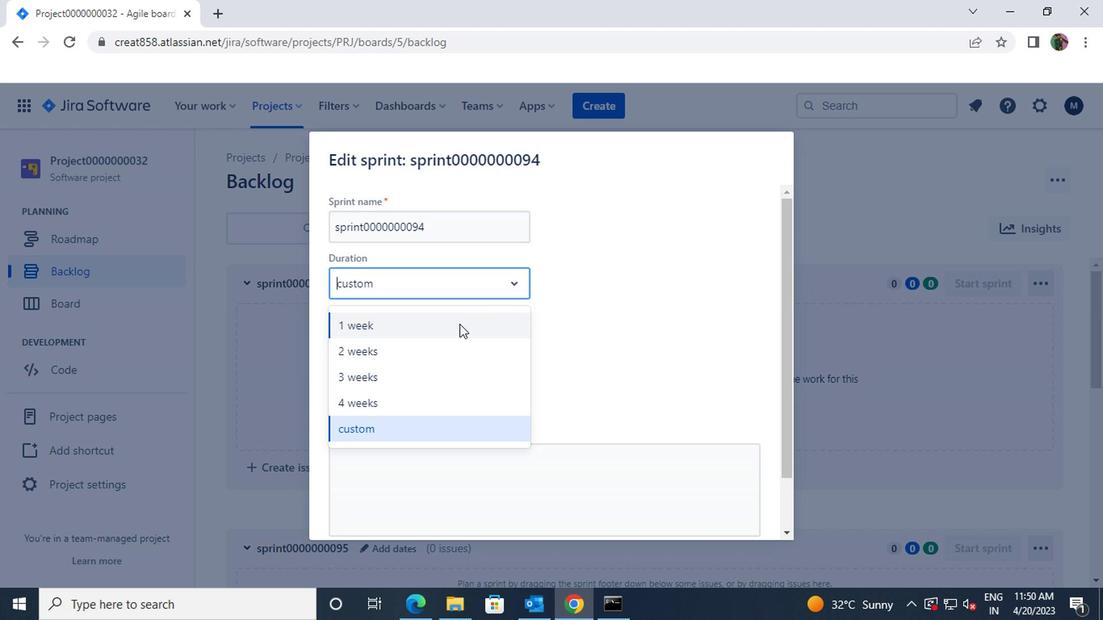
Action: Mouse pressed left at (452, 329)
Screenshot: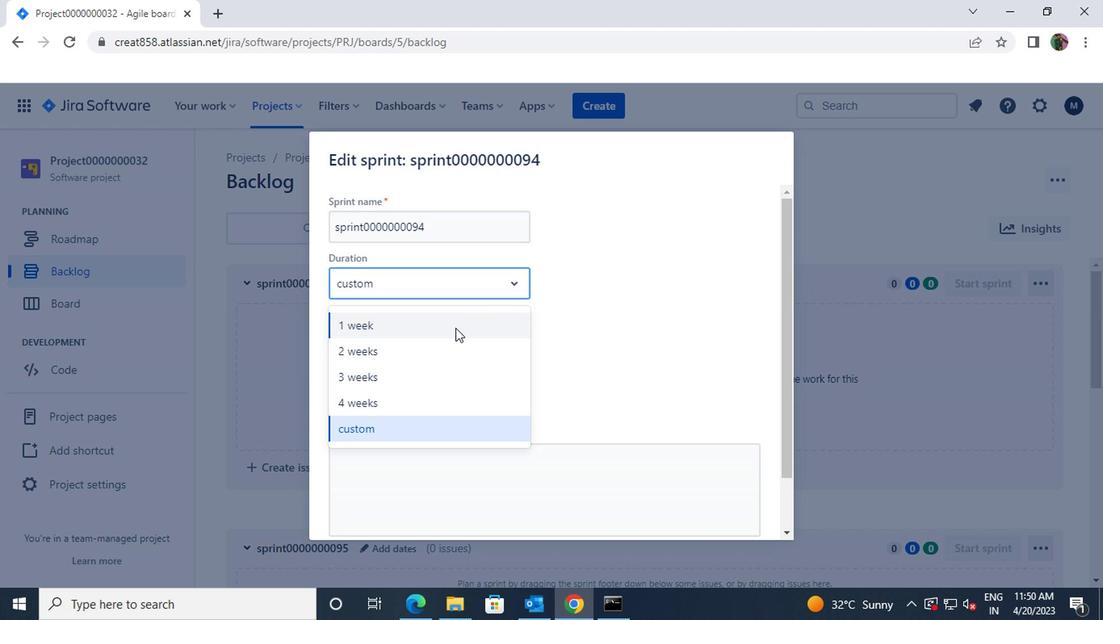 
Action: Mouse moved to (505, 382)
Screenshot: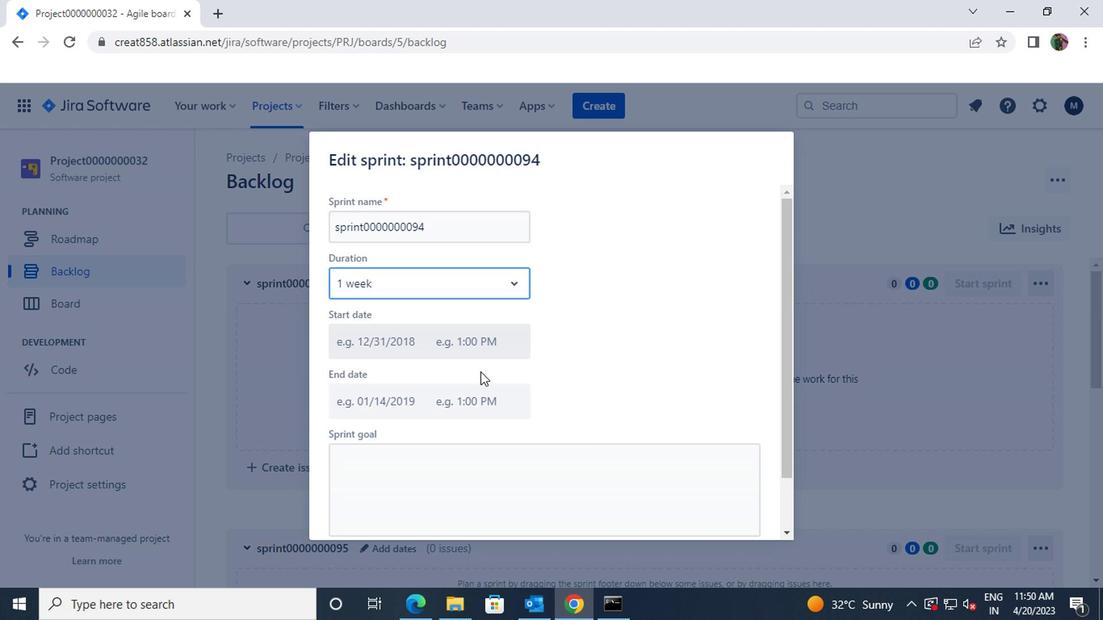 
Action: Mouse scrolled (505, 382) with delta (0, 0)
Screenshot: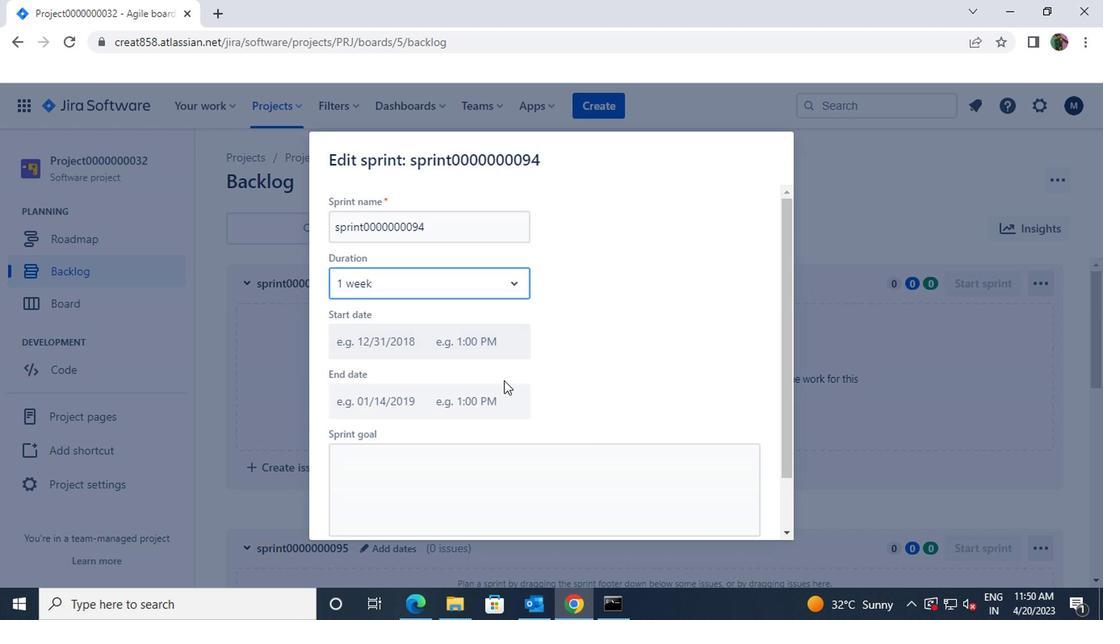 
Action: Mouse scrolled (505, 382) with delta (0, 0)
Screenshot: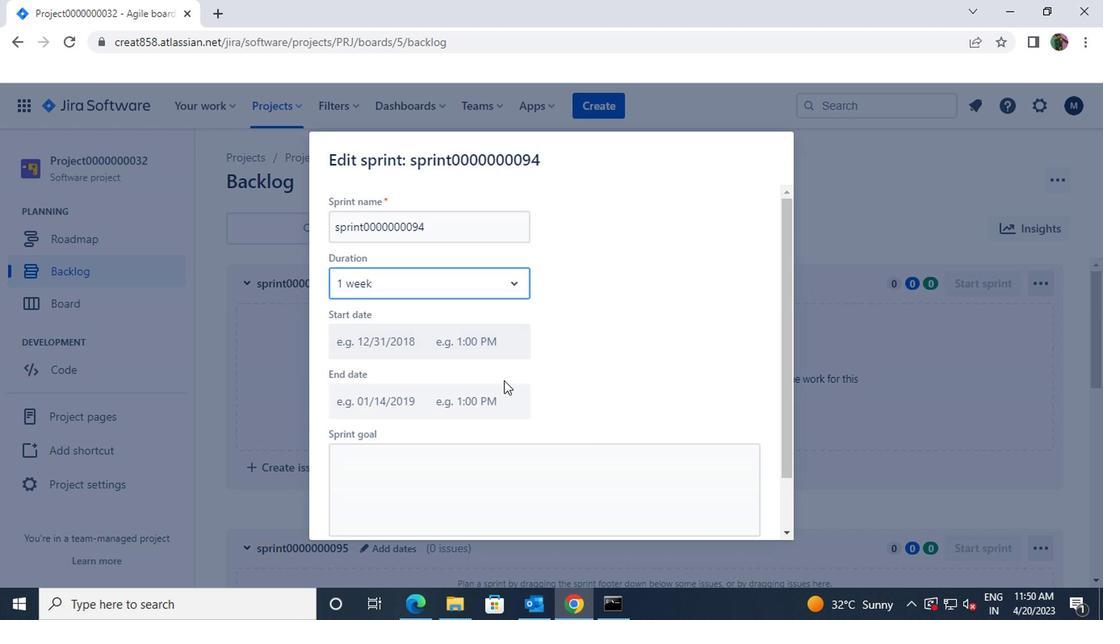 
Action: Mouse moved to (683, 511)
Screenshot: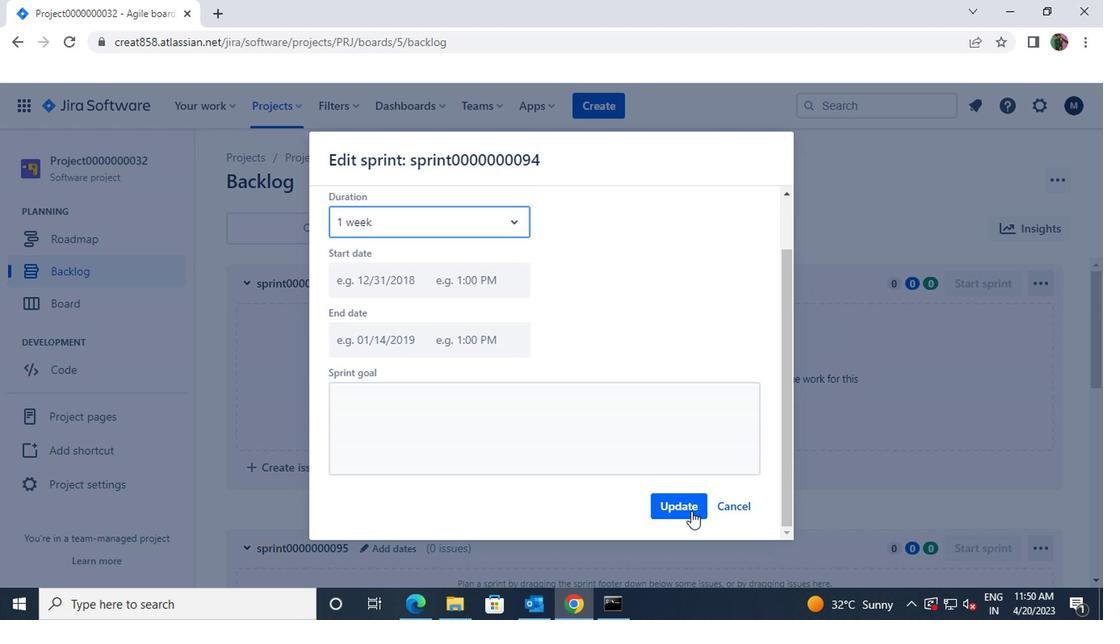 
Action: Mouse pressed left at (683, 511)
Screenshot: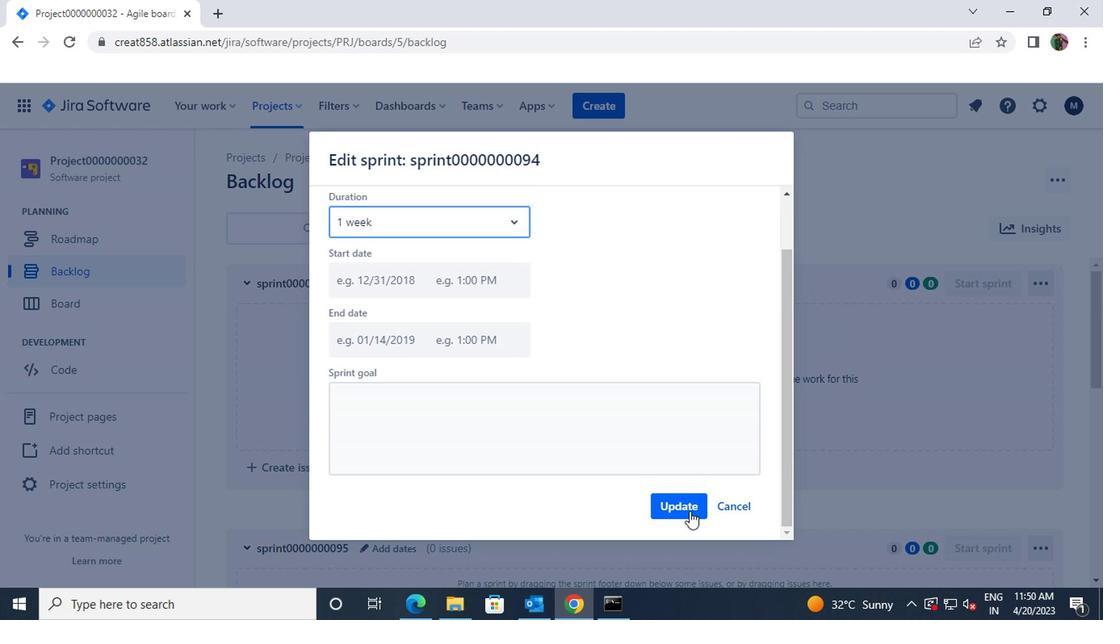 
Action: Mouse moved to (659, 464)
Screenshot: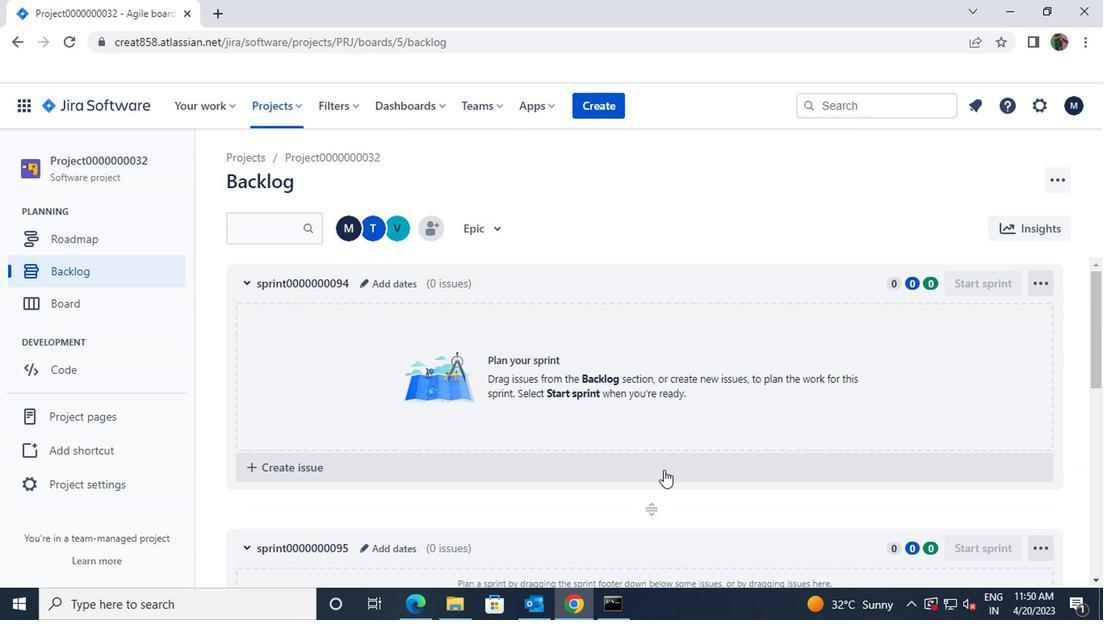 
Action: Mouse scrolled (659, 463) with delta (0, 0)
Screenshot: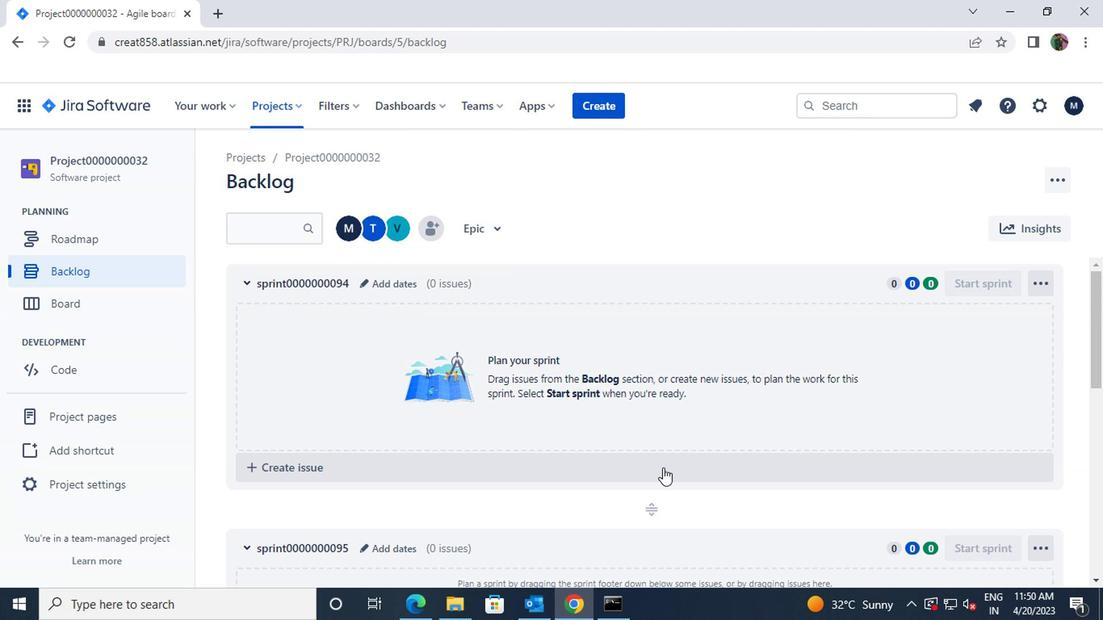 
Action: Mouse scrolled (659, 463) with delta (0, 0)
Screenshot: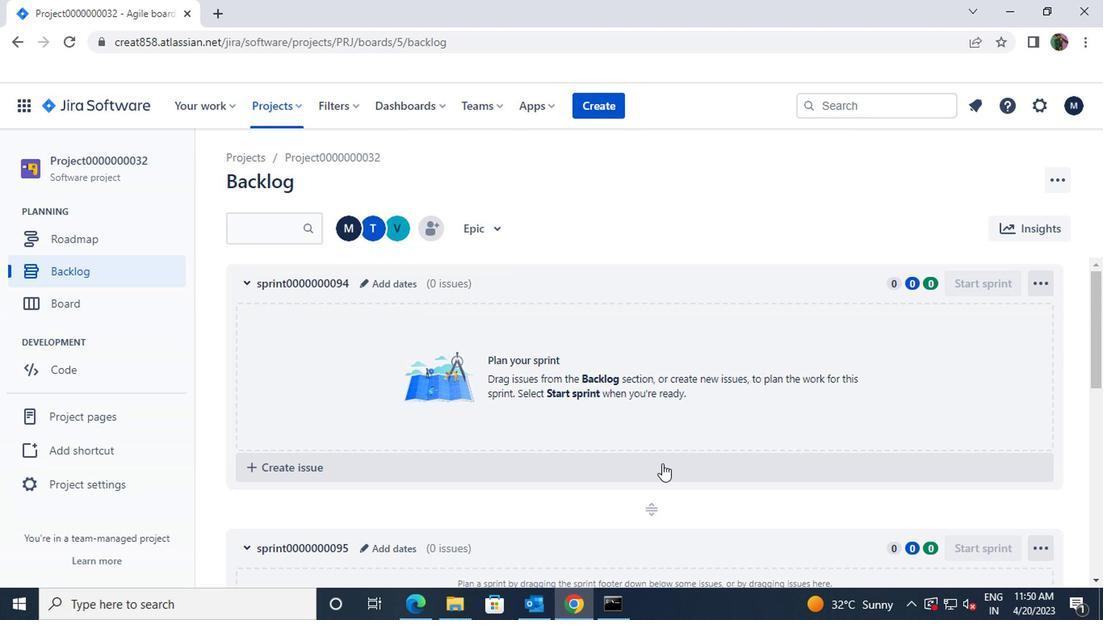 
Action: Mouse moved to (353, 388)
Screenshot: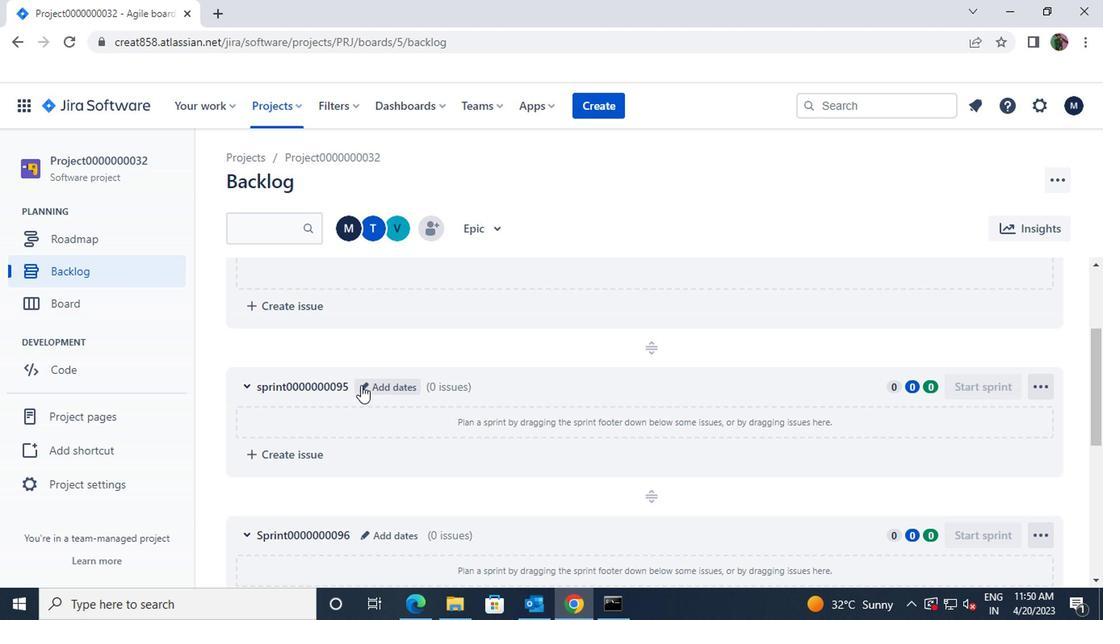 
Action: Mouse pressed left at (353, 388)
Screenshot: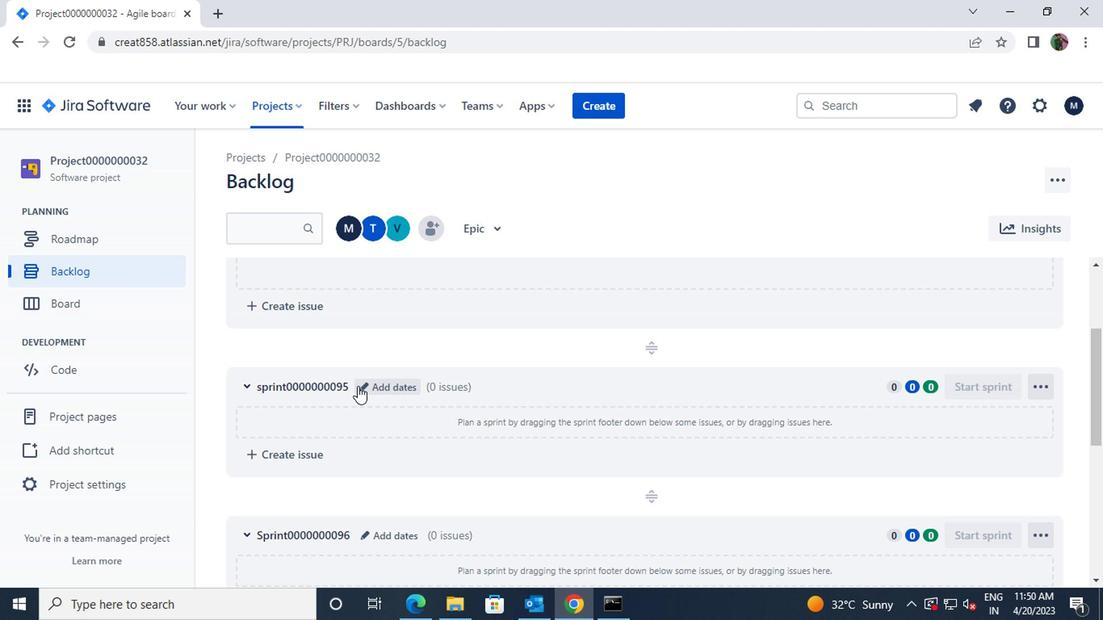 
Action: Mouse moved to (504, 285)
Screenshot: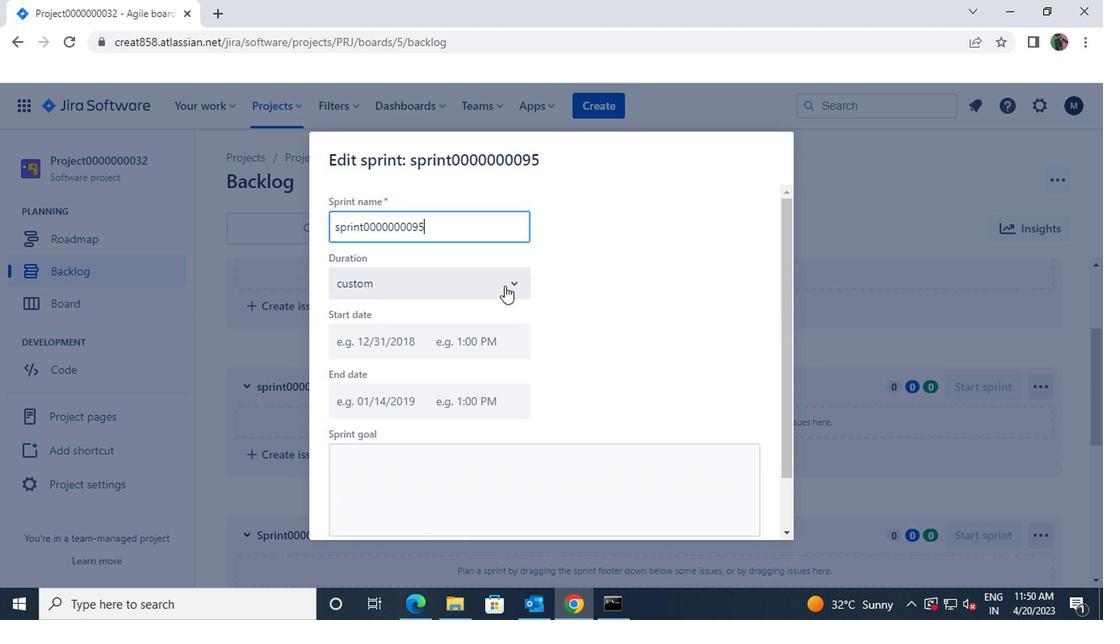 
Action: Mouse pressed left at (504, 285)
Screenshot: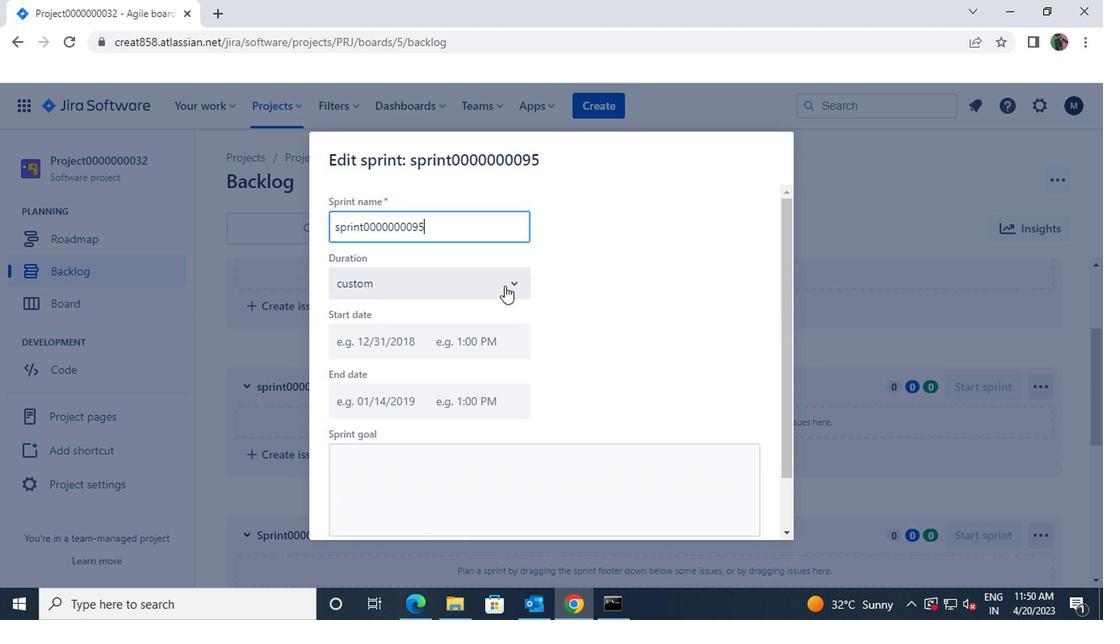 
Action: Mouse moved to (368, 354)
Screenshot: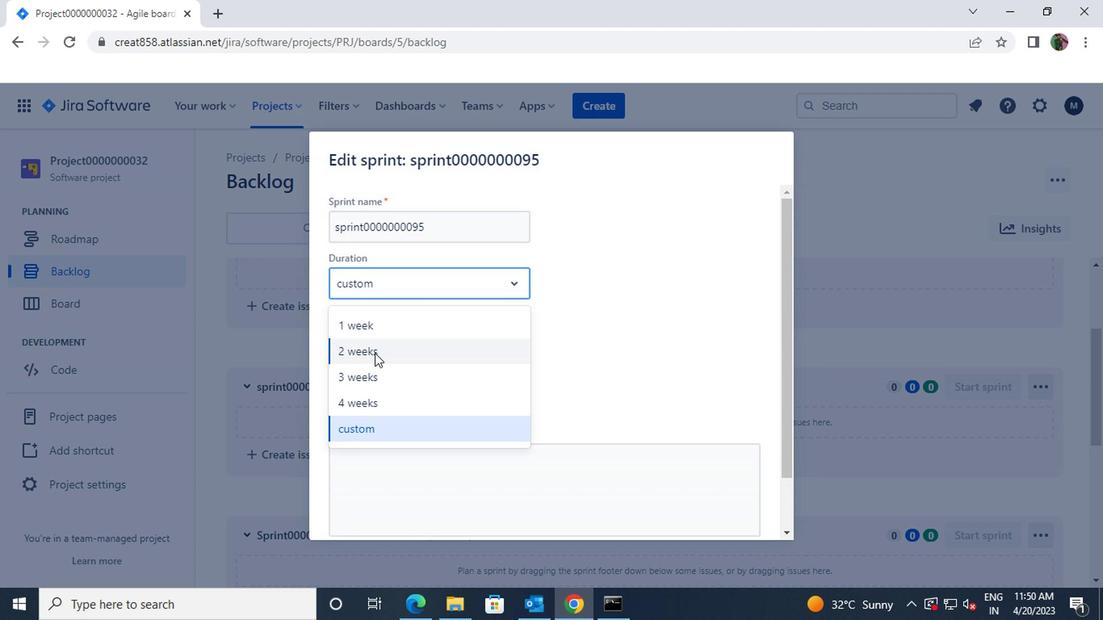 
Action: Mouse pressed left at (368, 354)
Screenshot: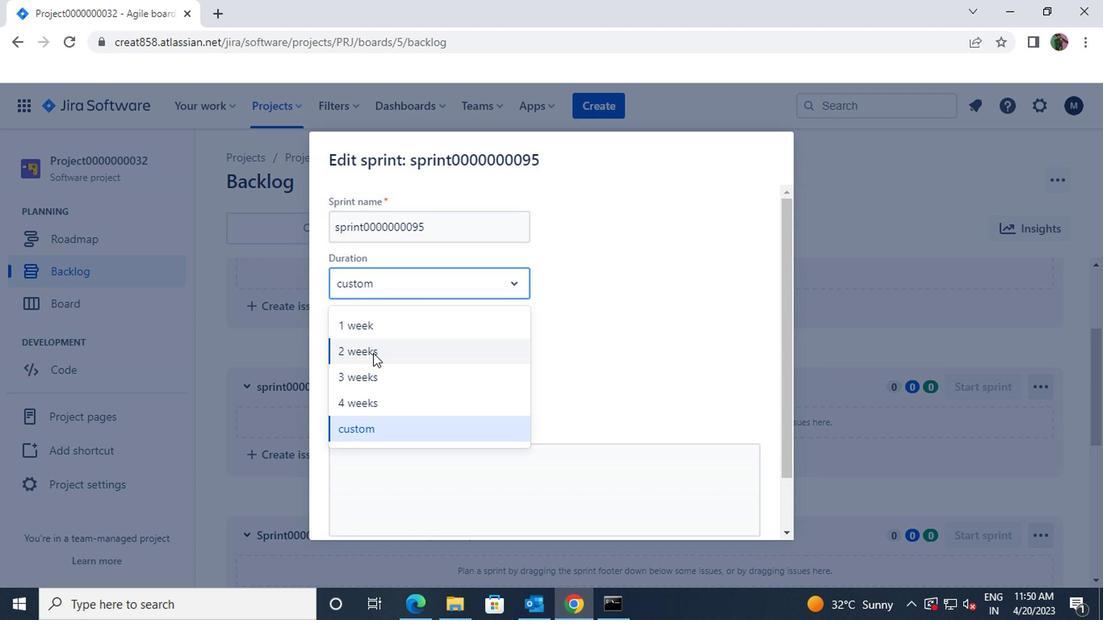 
Action: Mouse moved to (414, 421)
Screenshot: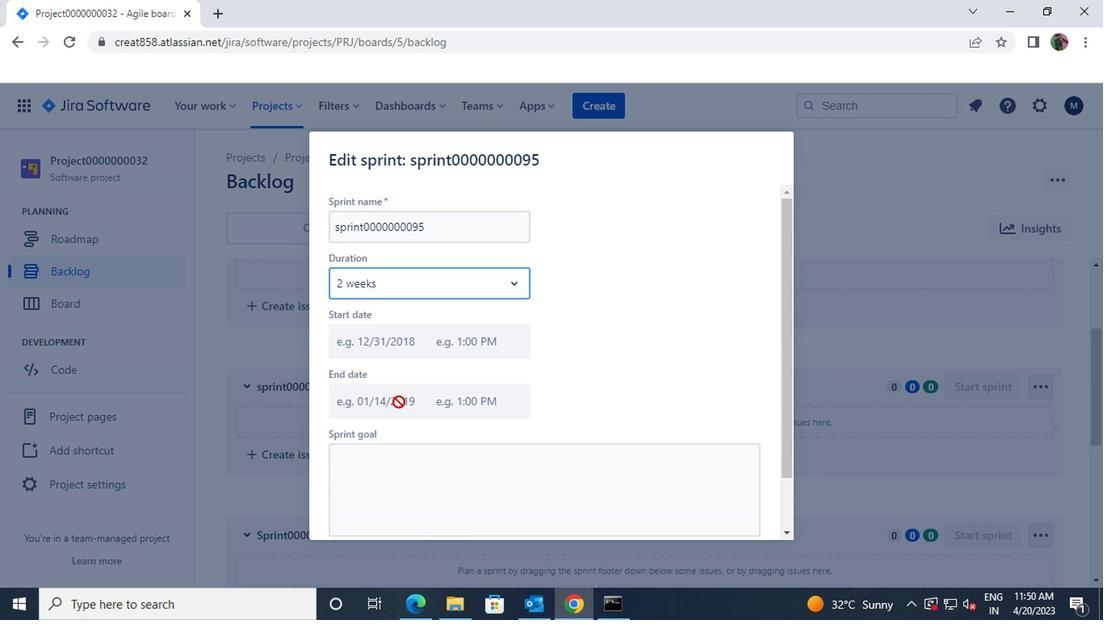 
Action: Mouse scrolled (414, 420) with delta (0, -1)
Screenshot: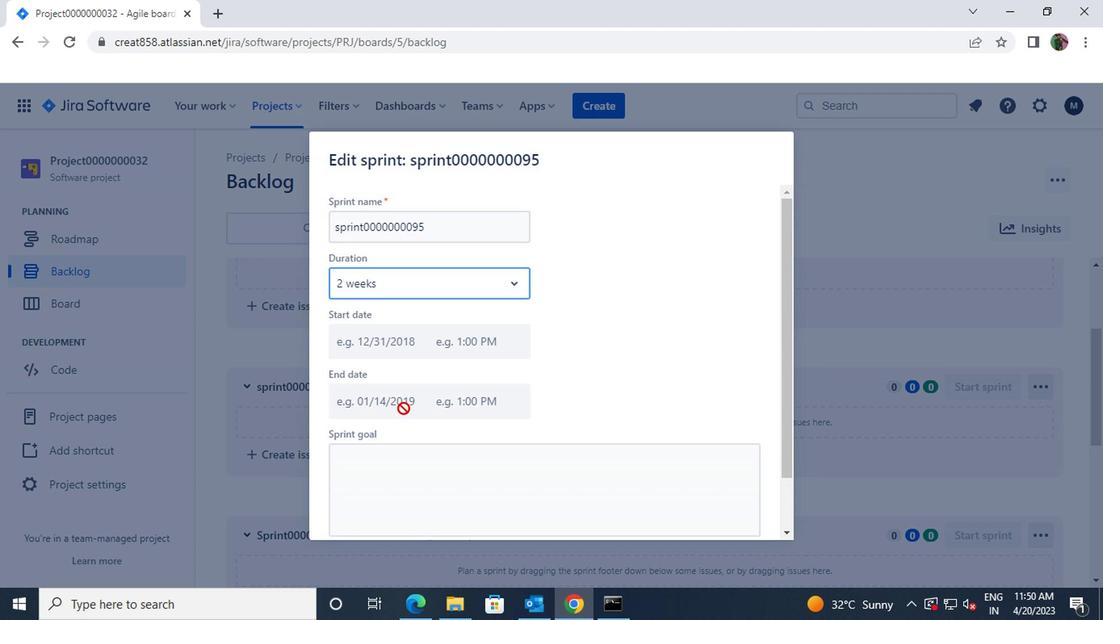 
Action: Mouse scrolled (414, 420) with delta (0, -1)
Screenshot: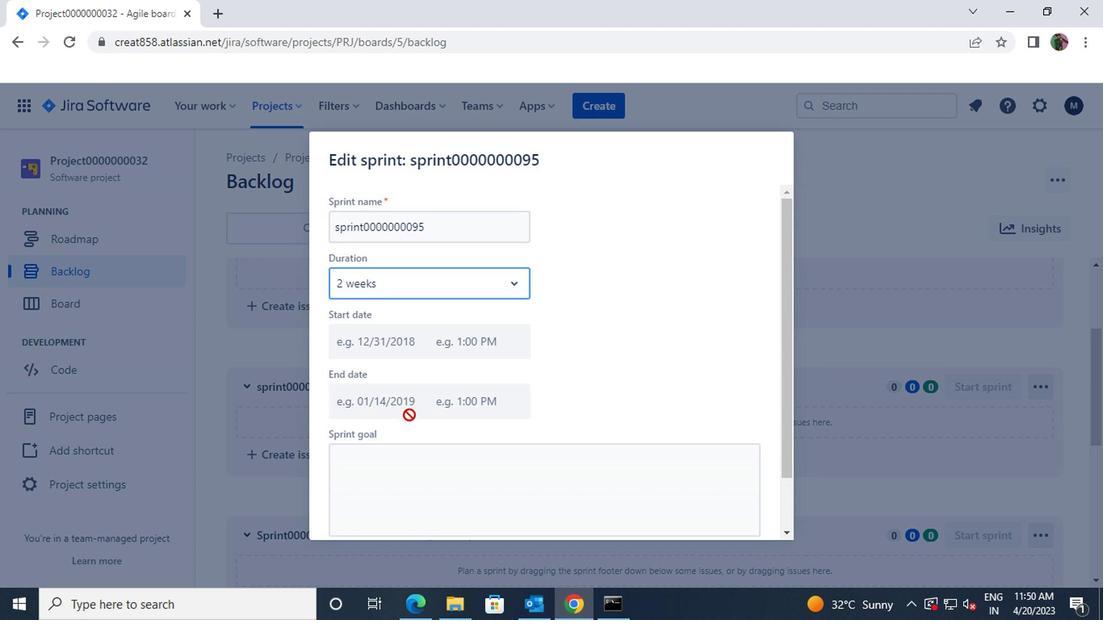 
Action: Mouse scrolled (414, 420) with delta (0, -1)
Screenshot: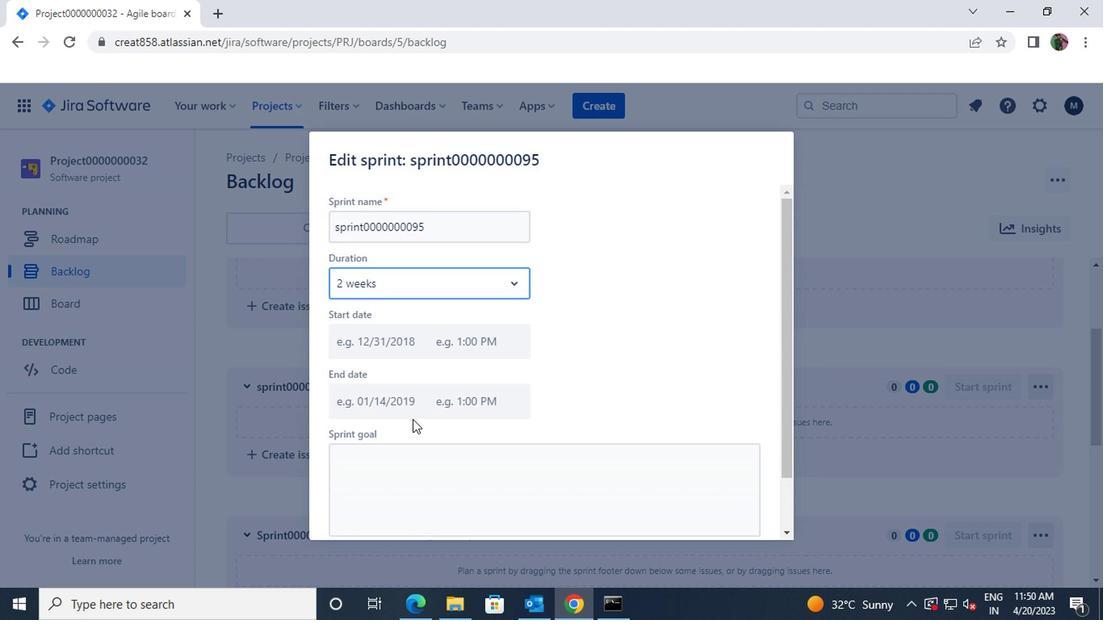 
Action: Mouse moved to (657, 503)
Screenshot: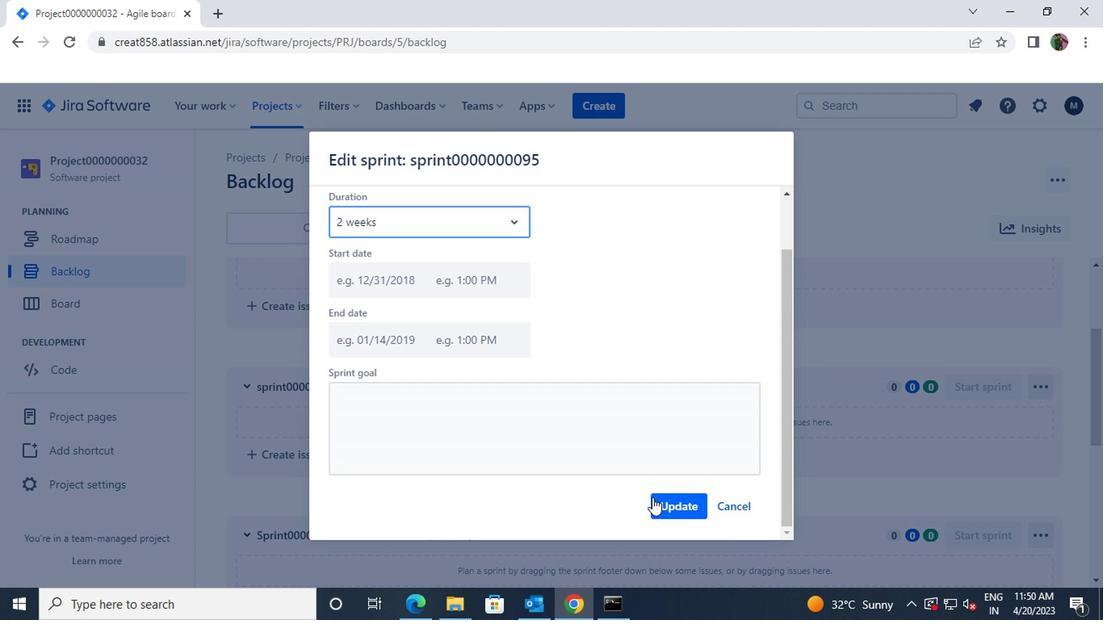 
Action: Mouse pressed left at (657, 503)
Screenshot: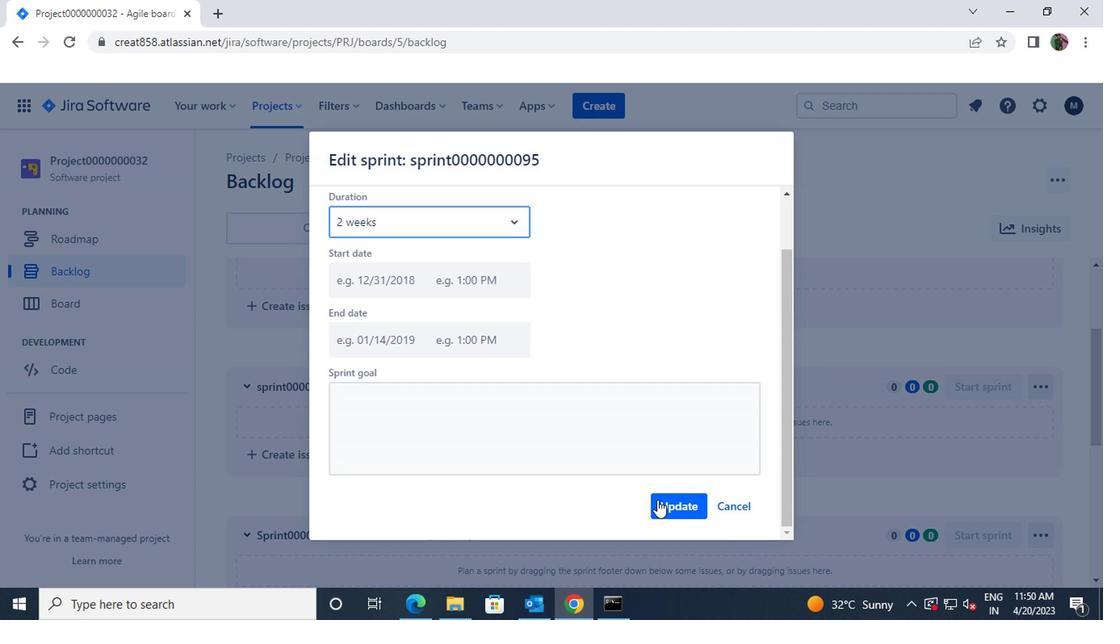 
Action: Mouse moved to (511, 464)
Screenshot: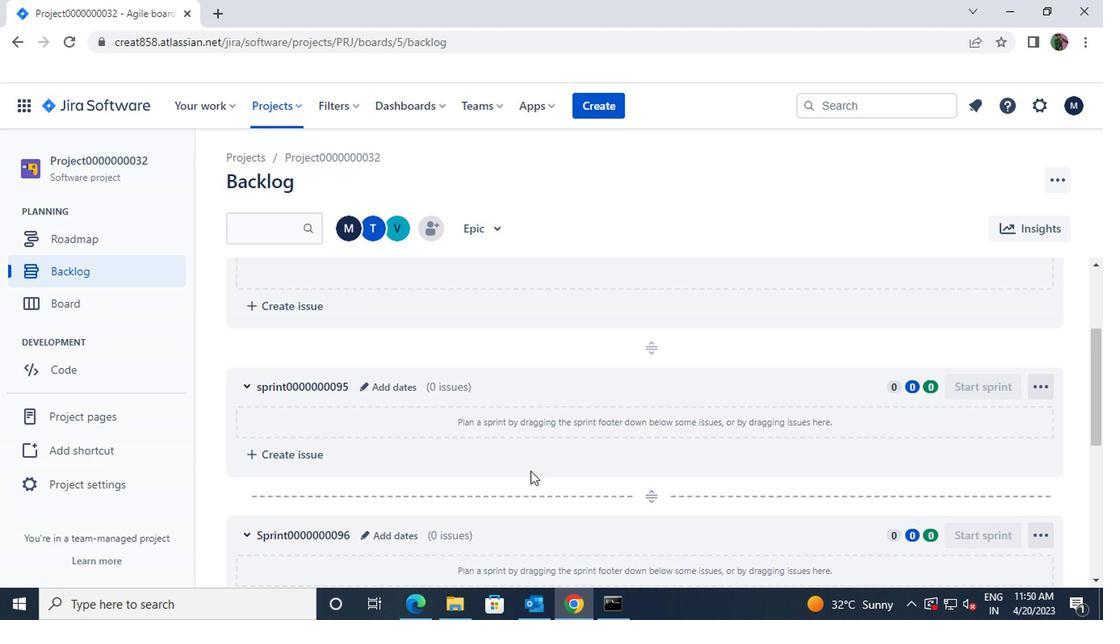
Action: Mouse scrolled (511, 463) with delta (0, 0)
Screenshot: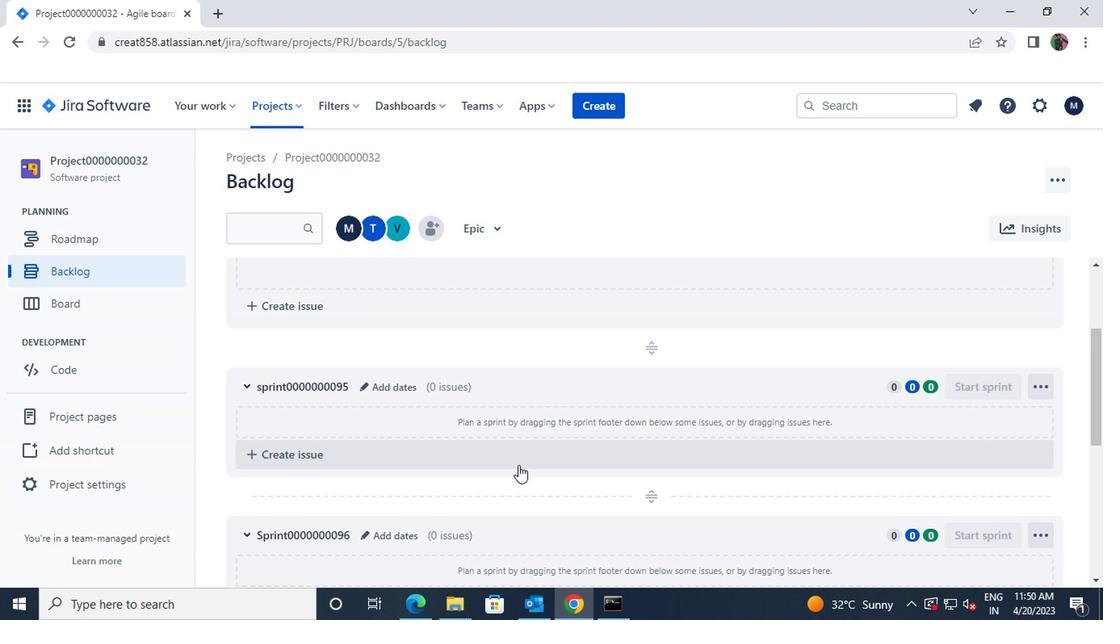 
Action: Mouse scrolled (511, 463) with delta (0, 0)
Screenshot: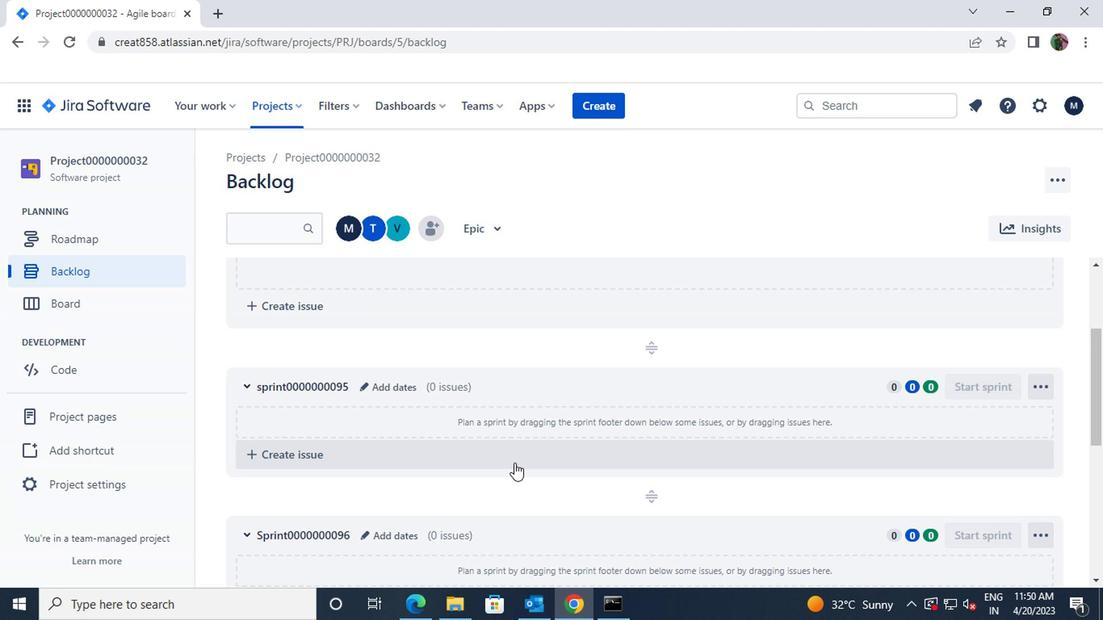 
Action: Mouse moved to (356, 376)
Screenshot: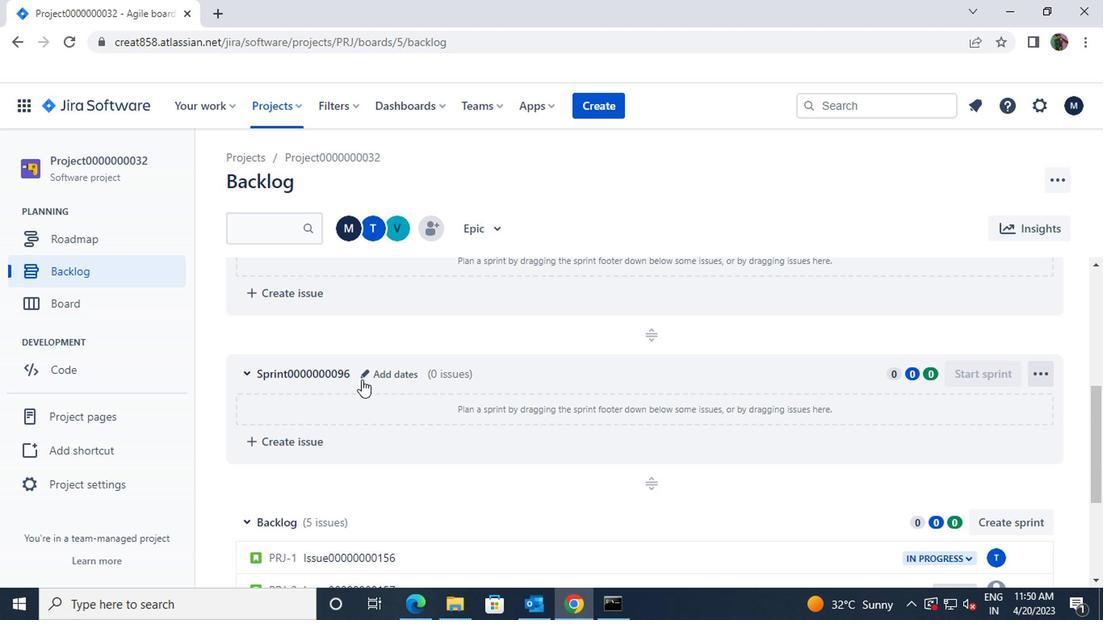 
Action: Mouse pressed left at (356, 376)
Screenshot: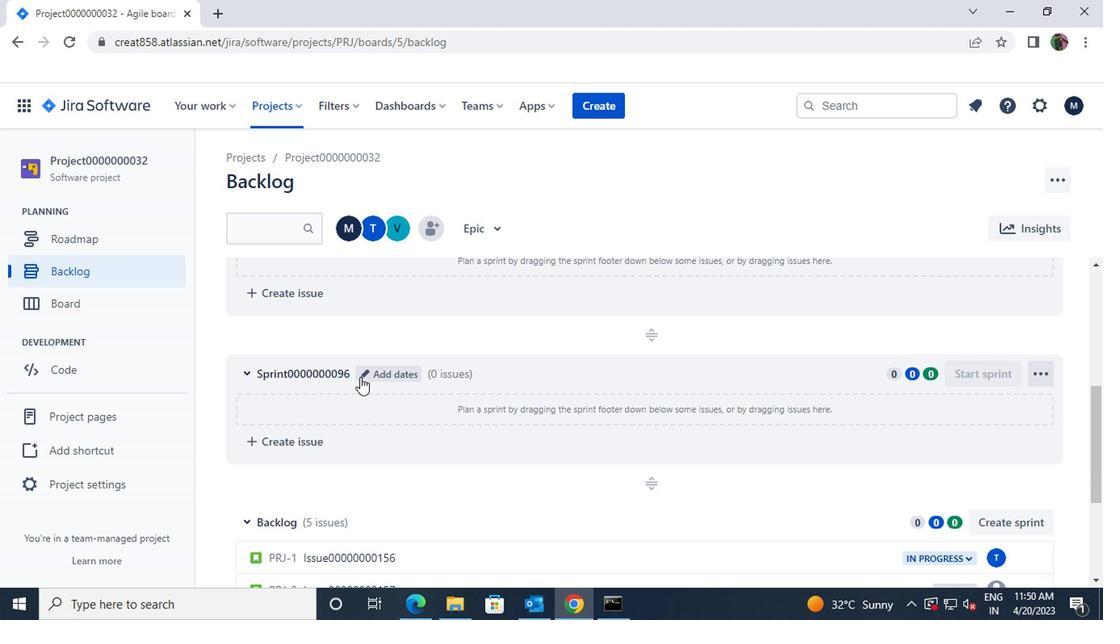 
Action: Mouse moved to (502, 282)
Screenshot: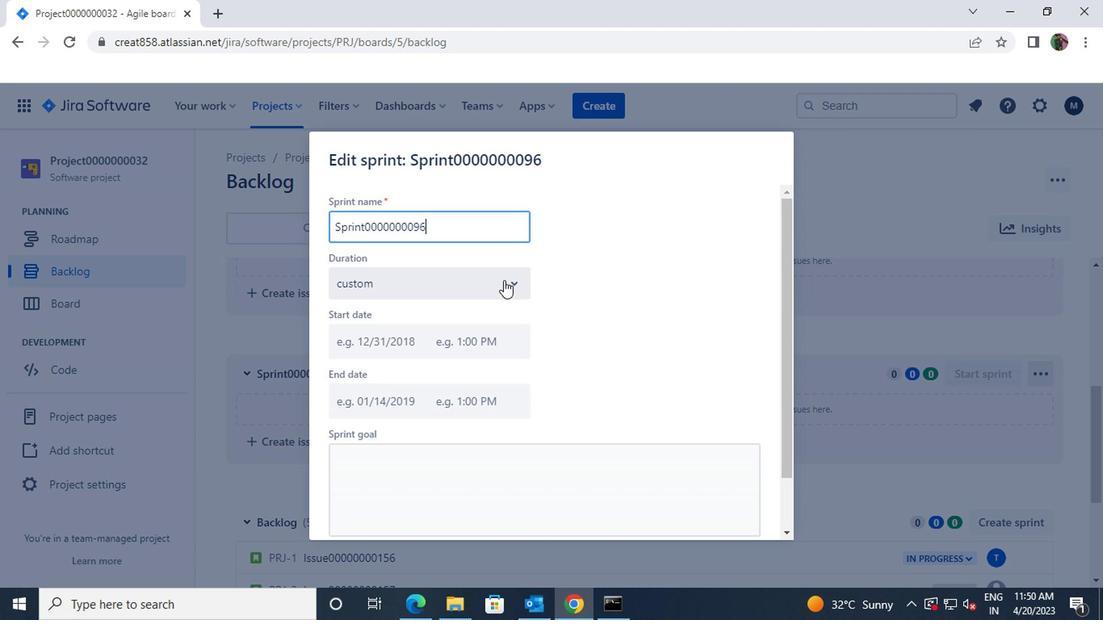 
Action: Mouse pressed left at (502, 282)
Screenshot: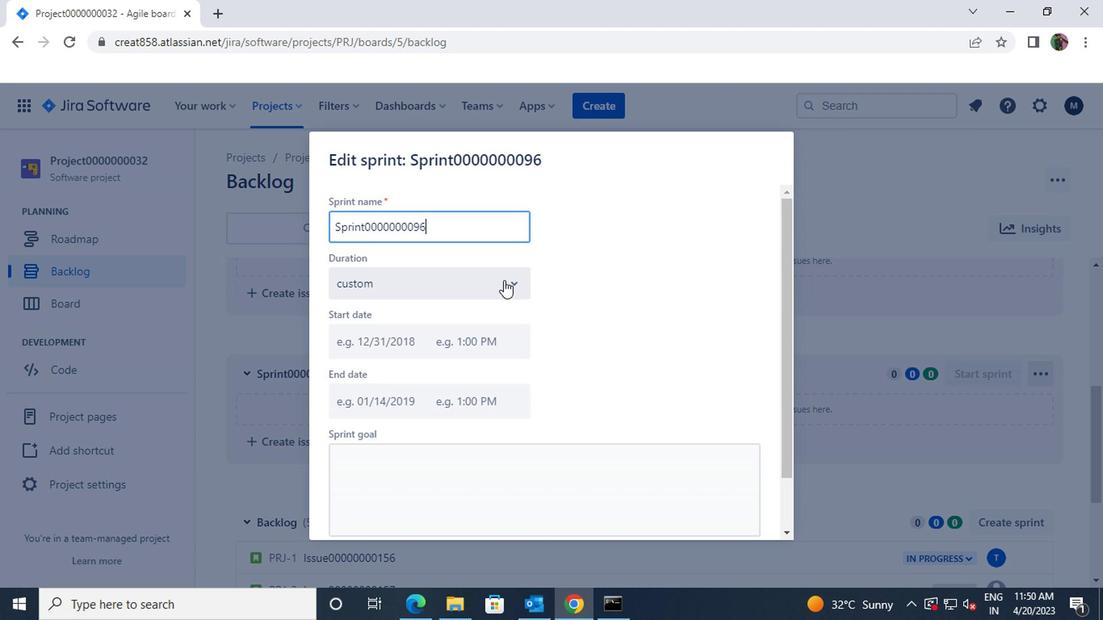 
Action: Mouse moved to (384, 376)
Screenshot: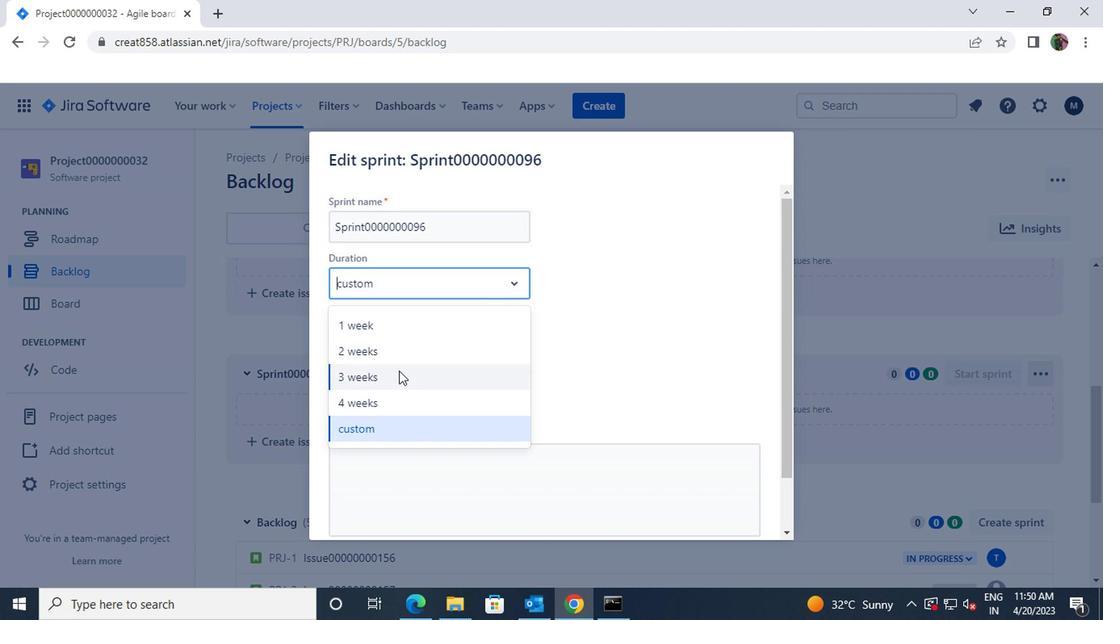 
Action: Mouse pressed left at (384, 376)
Screenshot: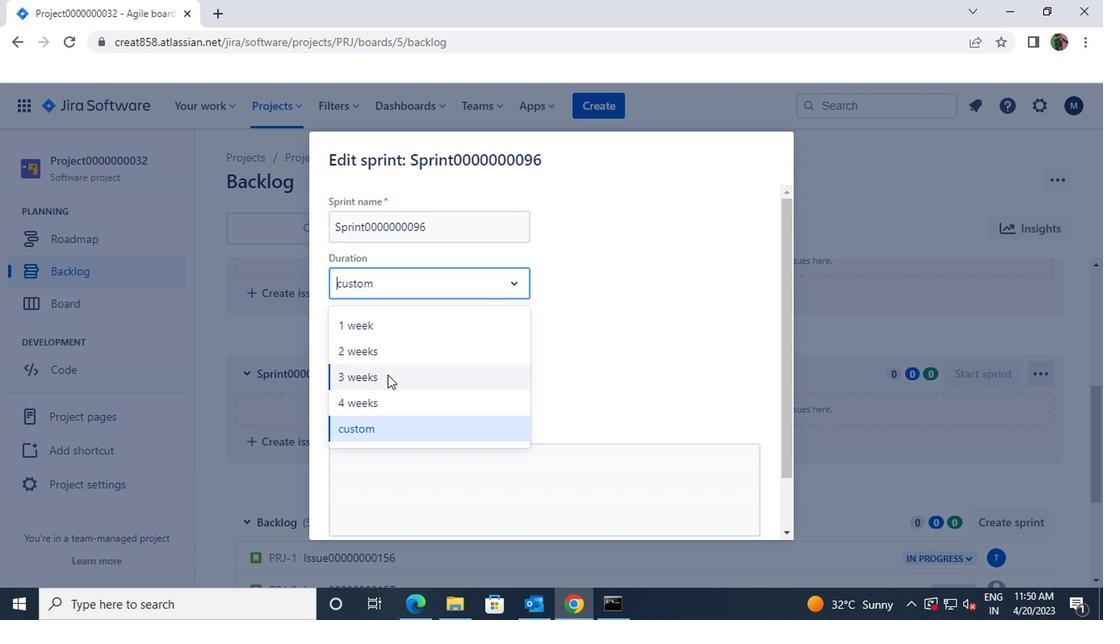 
Action: Mouse scrolled (384, 375) with delta (0, 0)
Screenshot: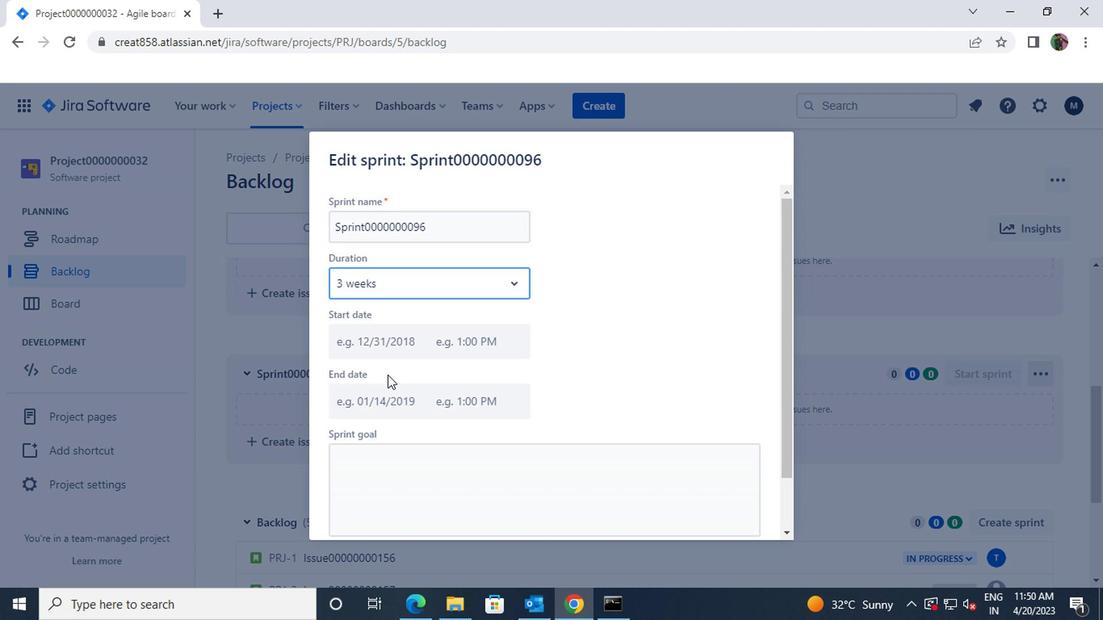 
Action: Mouse scrolled (384, 375) with delta (0, 0)
Screenshot: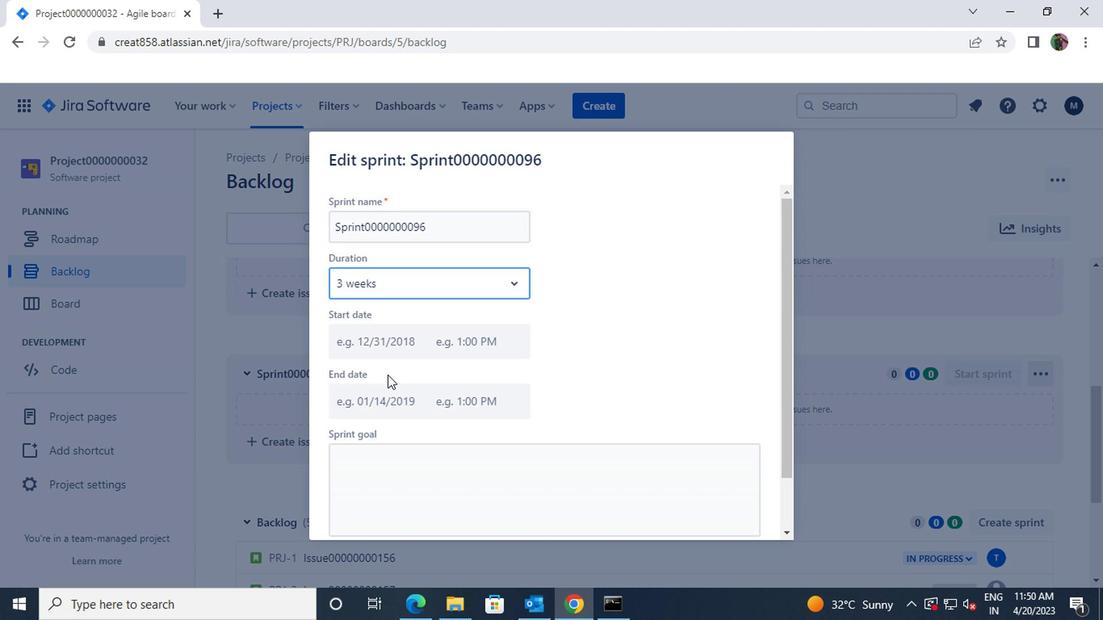
Action: Mouse scrolled (384, 375) with delta (0, 0)
Screenshot: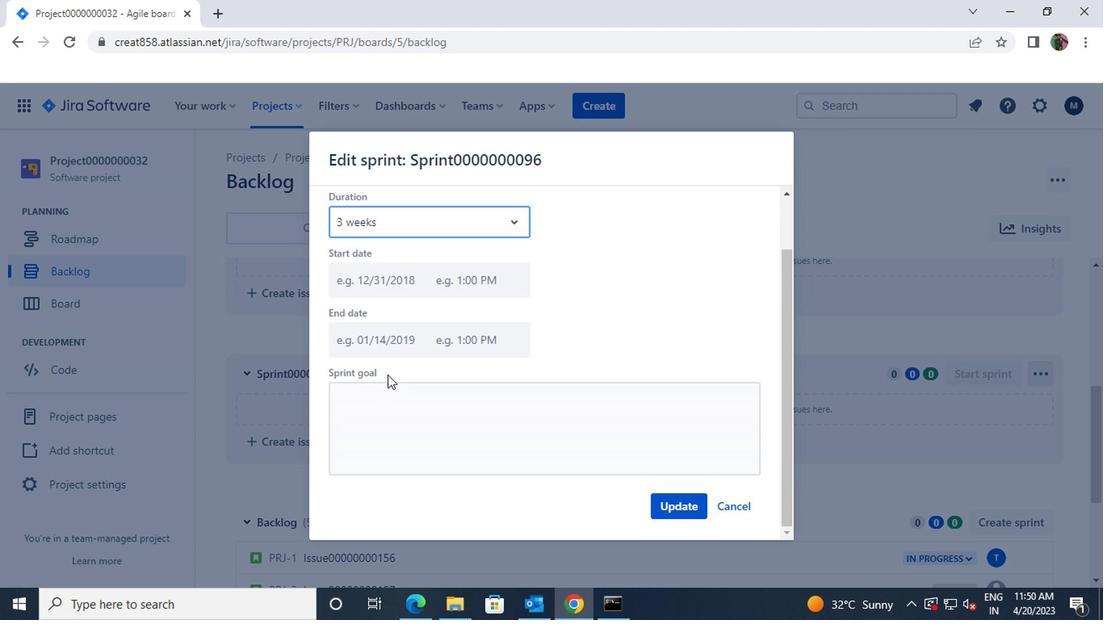 
Action: Mouse scrolled (384, 375) with delta (0, 0)
Screenshot: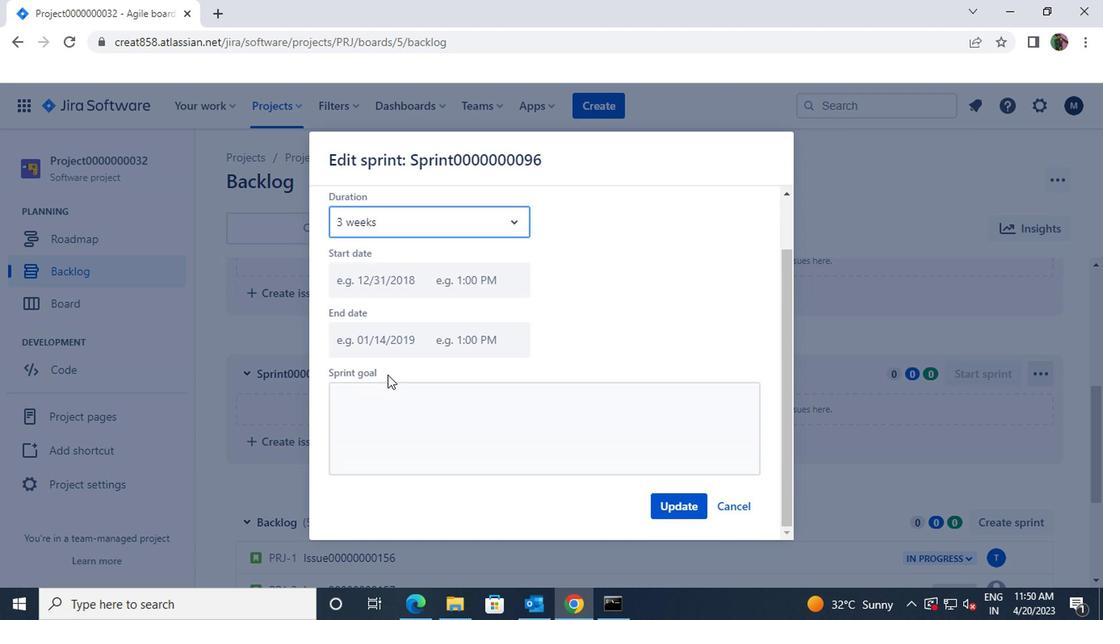 
Action: Mouse scrolled (384, 375) with delta (0, 0)
Screenshot: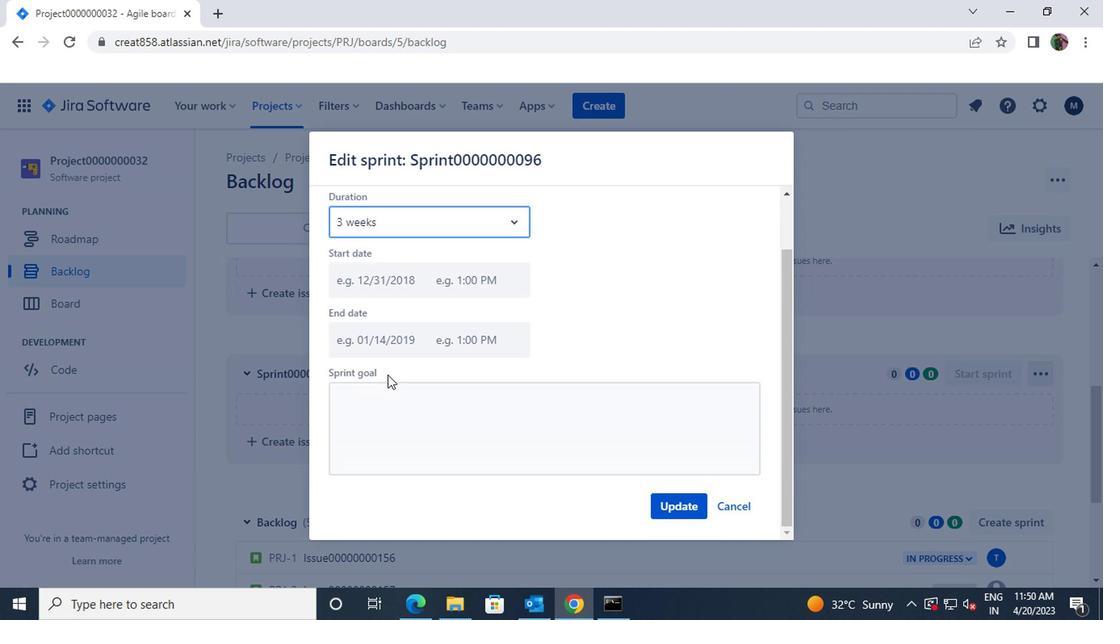 
Action: Mouse moved to (683, 507)
Screenshot: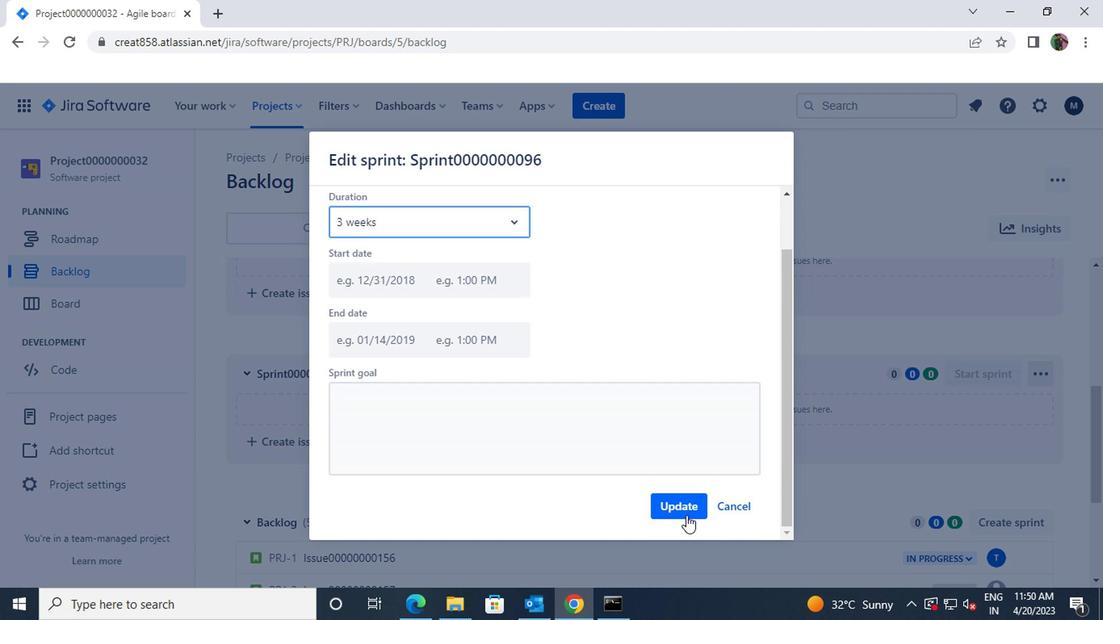 
Action: Mouse pressed left at (683, 507)
Screenshot: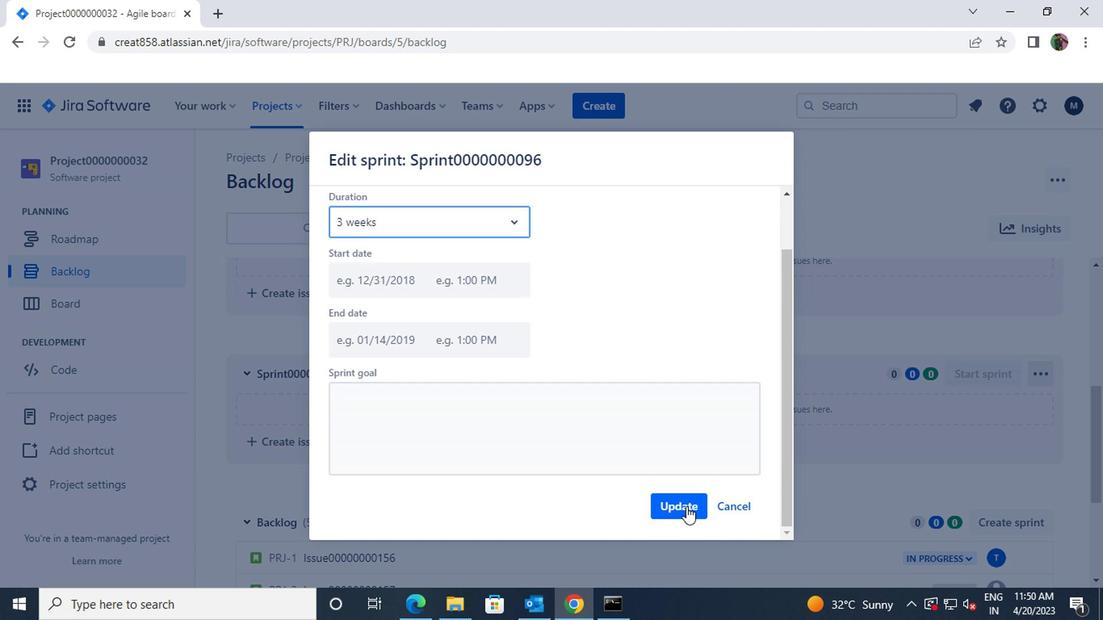 
